 Task: Look for space in Viamão, Brazil from 4th June, 2023 to 8th June, 2023 for 2 adults in price range Rs.8000 to Rs.16000. Place can be private room with 1  bedroom having 1 bed and 1 bathroom. Property type can be house, flat, guest house, hotel. Amenities needed are: washing machine. Booking option can be shelf check-in. Required host language is Spanish.
Action: Mouse moved to (368, 94)
Screenshot: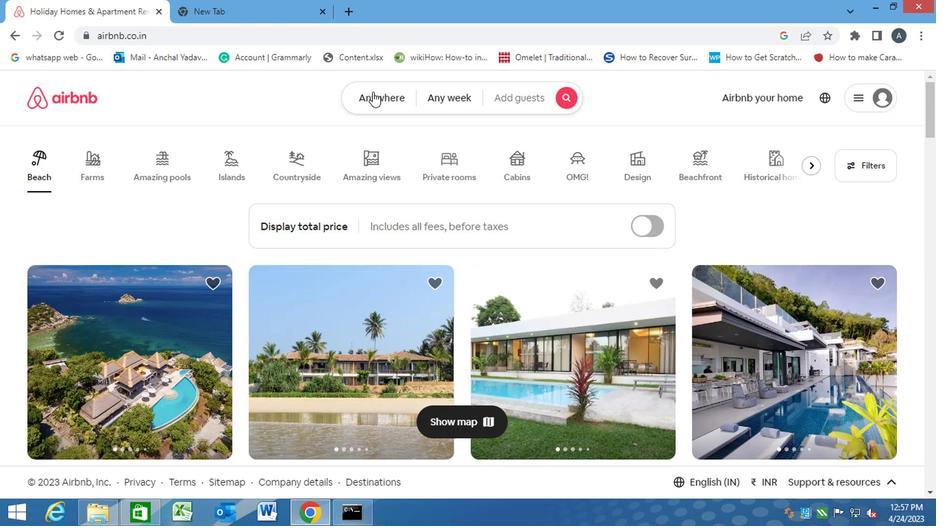 
Action: Mouse pressed left at (368, 94)
Screenshot: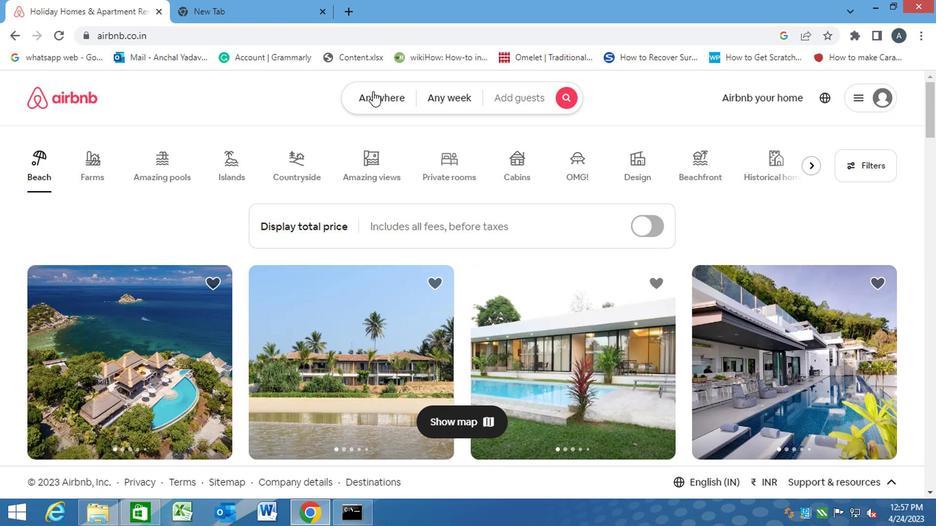 
Action: Mouse moved to (338, 149)
Screenshot: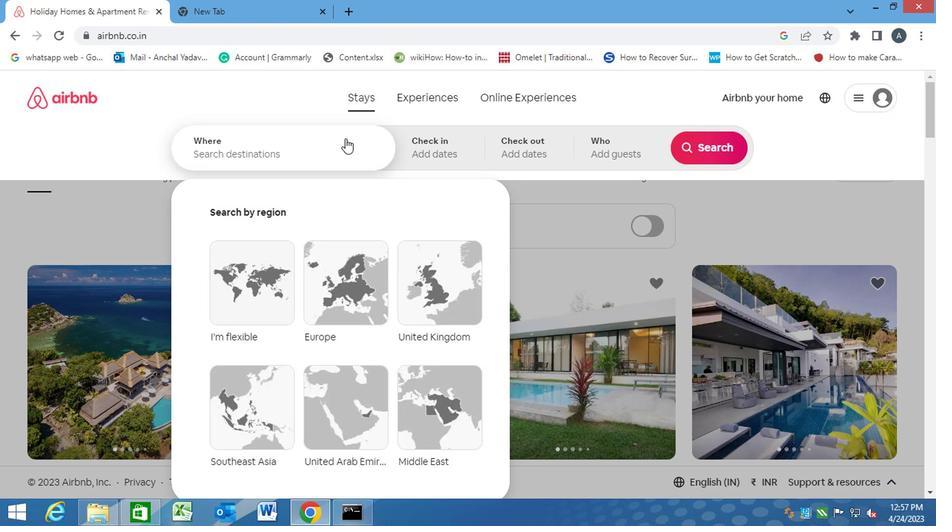 
Action: Mouse pressed left at (338, 149)
Screenshot: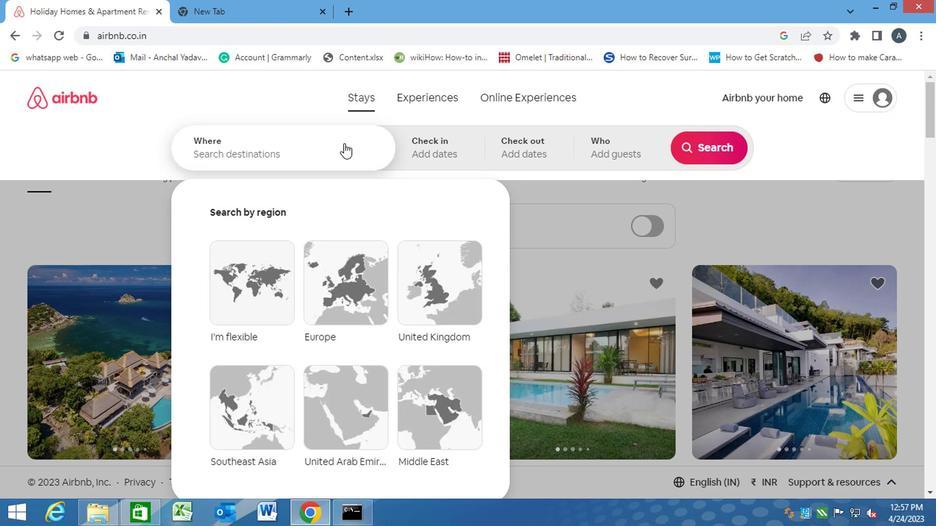 
Action: Key pressed v<Key.caps_lock>iamao,<Key.space><Key.caps_lock>b<Key.caps_lock>razil<Key.enter>
Screenshot: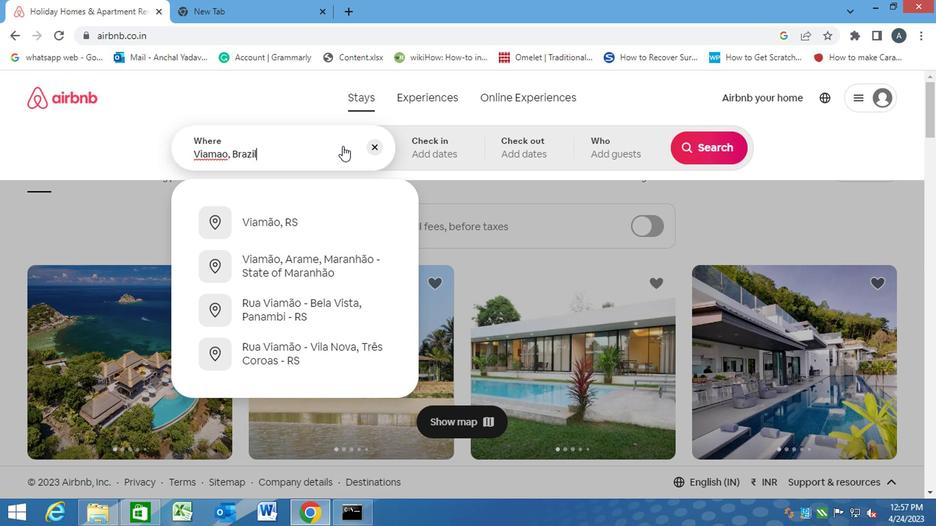 
Action: Mouse moved to (435, 151)
Screenshot: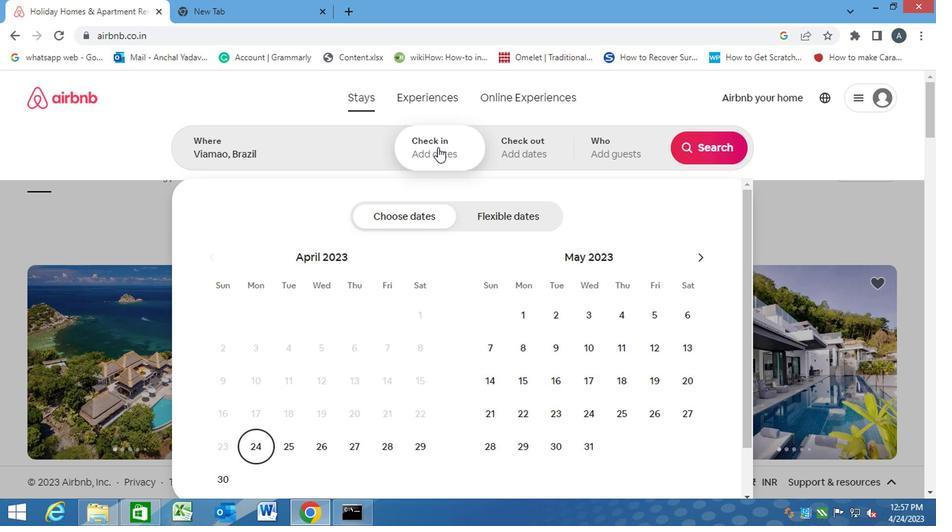 
Action: Mouse pressed left at (435, 151)
Screenshot: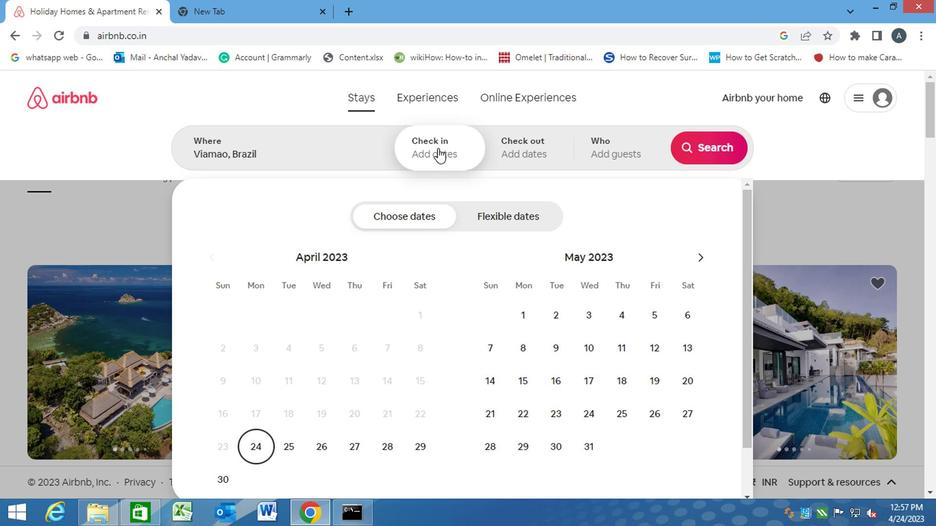 
Action: Mouse moved to (456, 151)
Screenshot: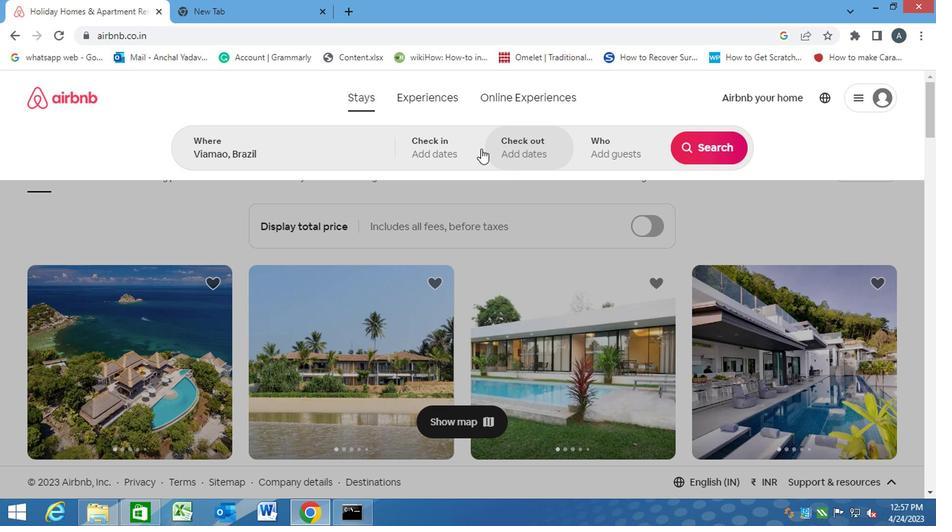 
Action: Mouse pressed left at (456, 151)
Screenshot: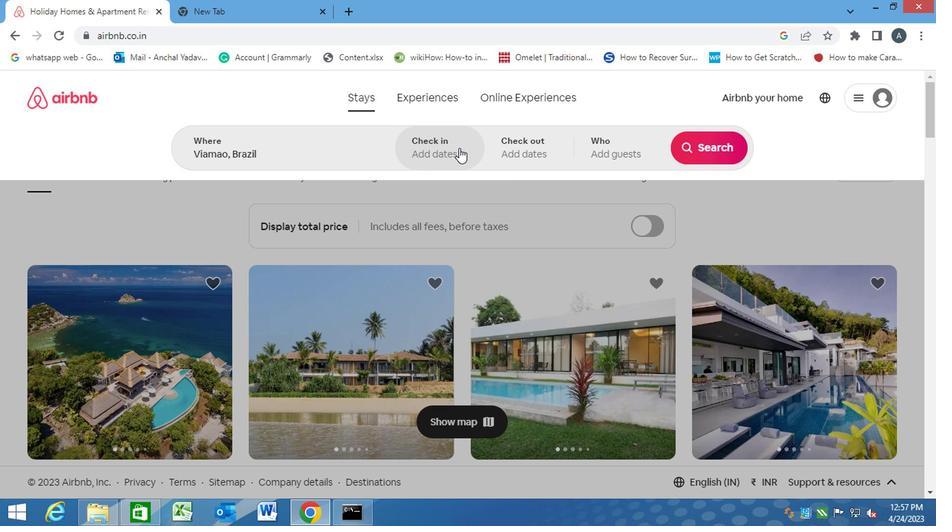 
Action: Mouse moved to (696, 259)
Screenshot: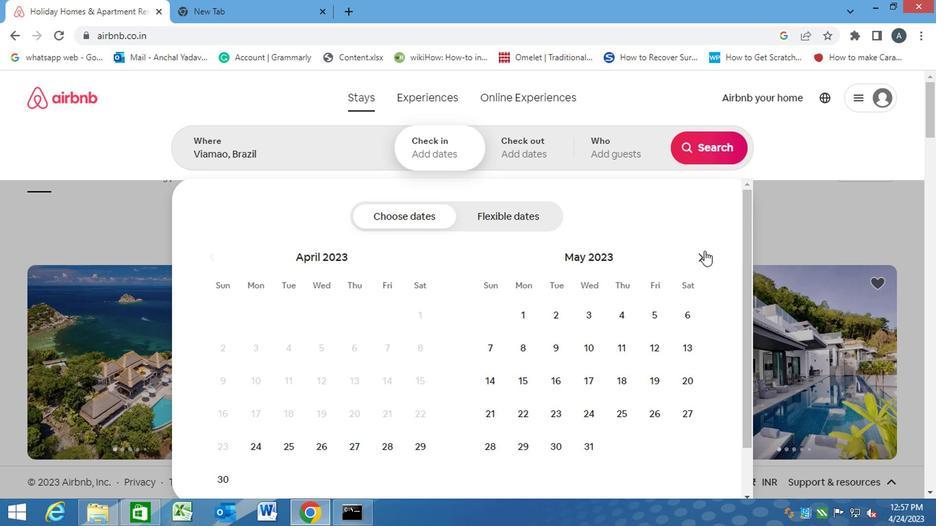 
Action: Mouse pressed left at (696, 259)
Screenshot: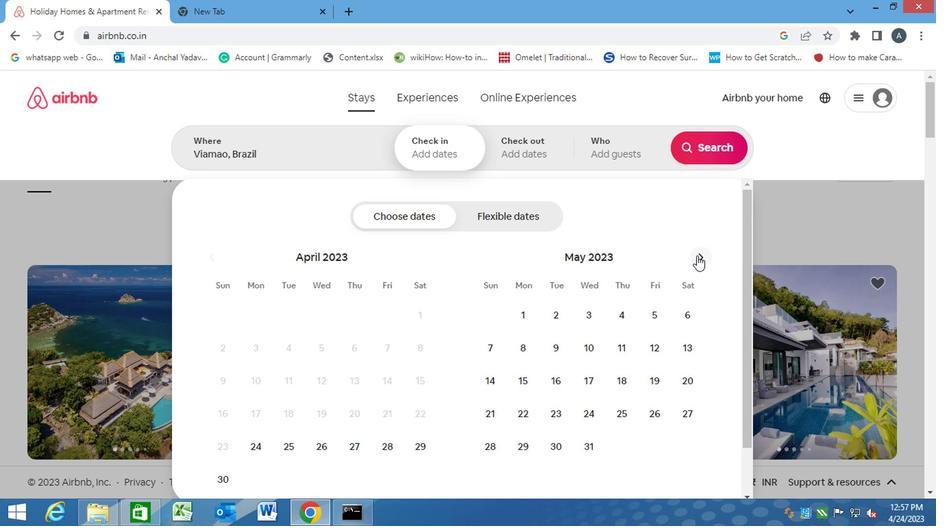 
Action: Mouse moved to (482, 352)
Screenshot: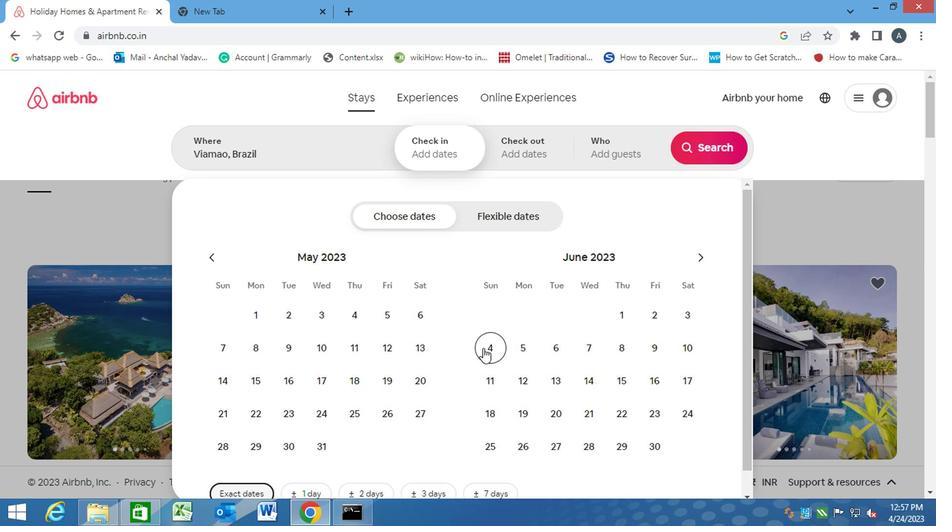 
Action: Mouse pressed left at (482, 352)
Screenshot: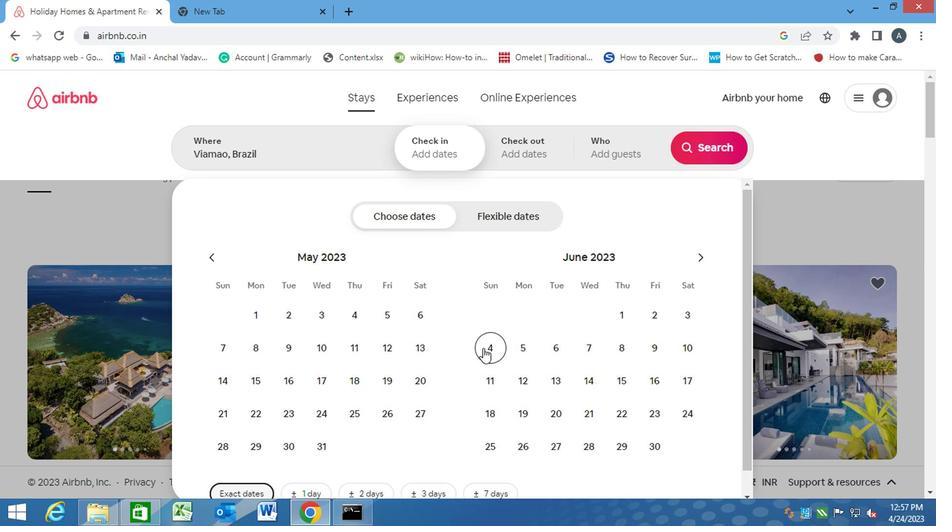 
Action: Mouse moved to (620, 356)
Screenshot: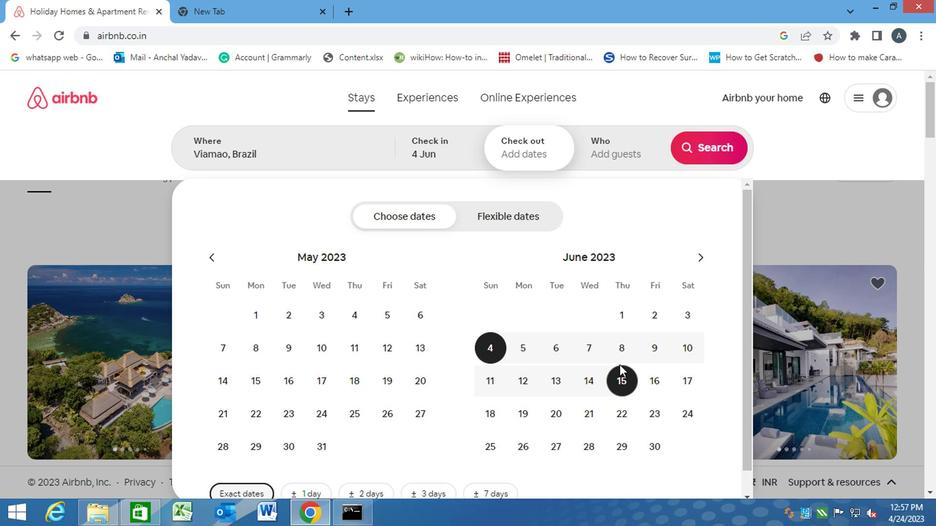 
Action: Mouse pressed left at (620, 356)
Screenshot: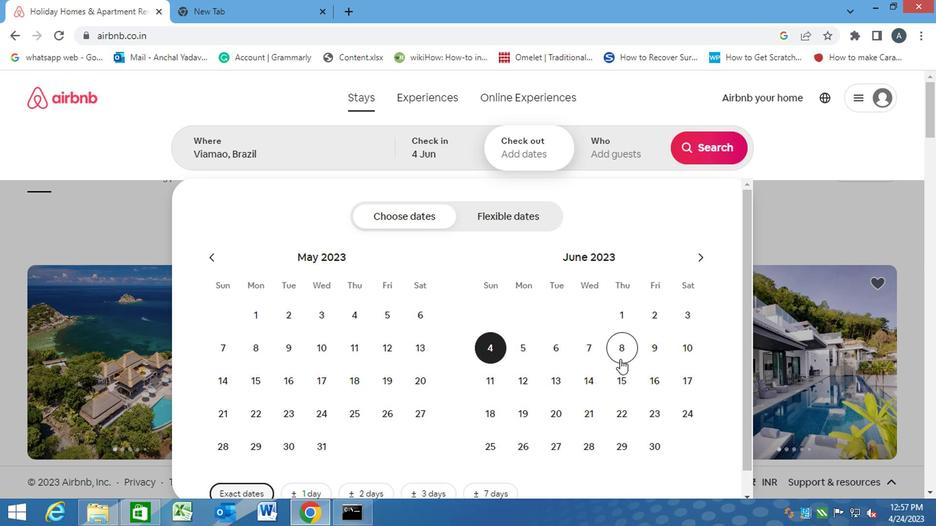 
Action: Mouse moved to (602, 152)
Screenshot: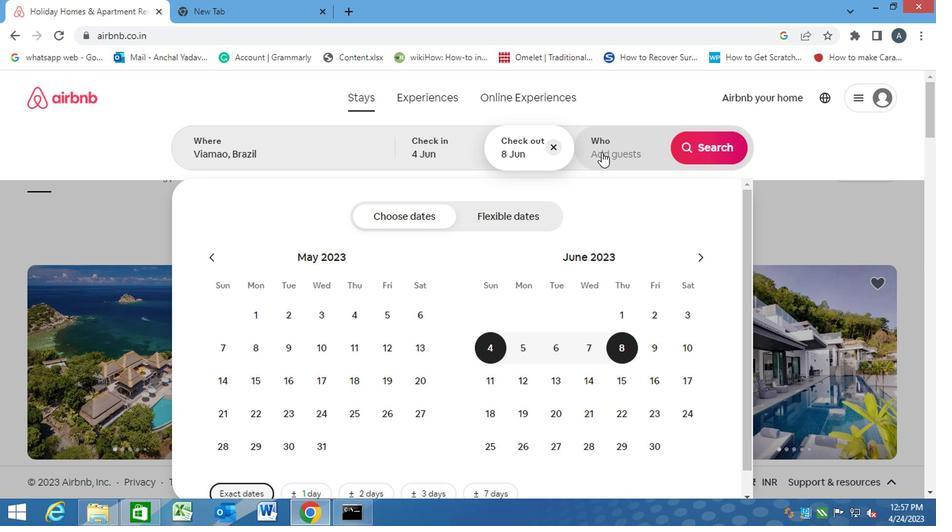 
Action: Mouse pressed left at (602, 152)
Screenshot: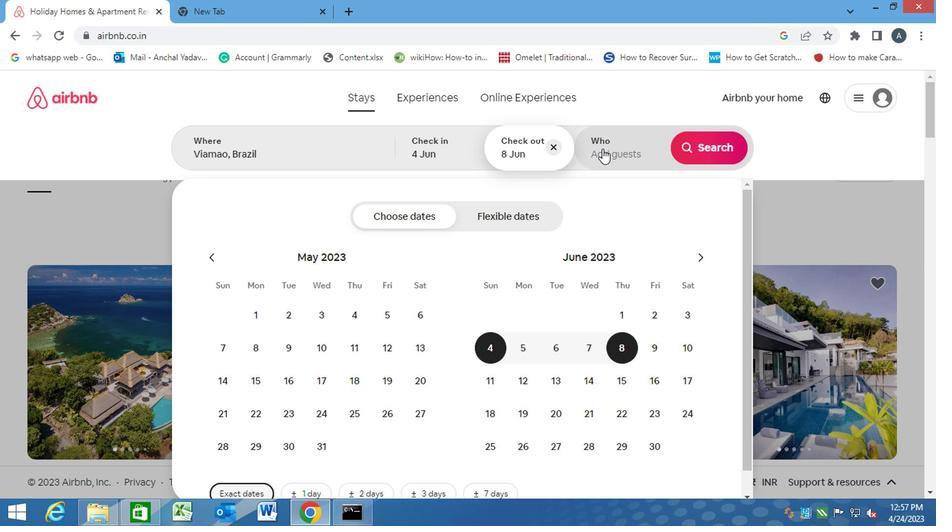 
Action: Mouse moved to (718, 221)
Screenshot: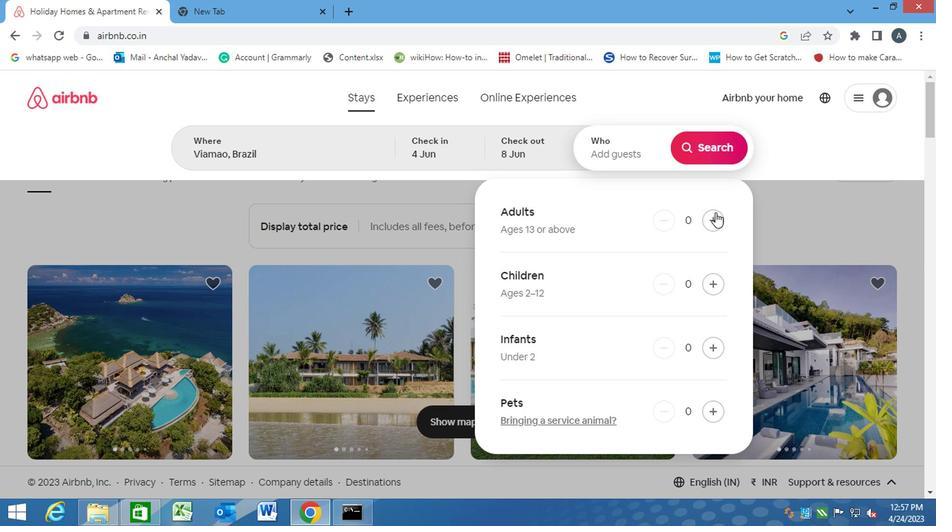 
Action: Mouse pressed left at (718, 221)
Screenshot: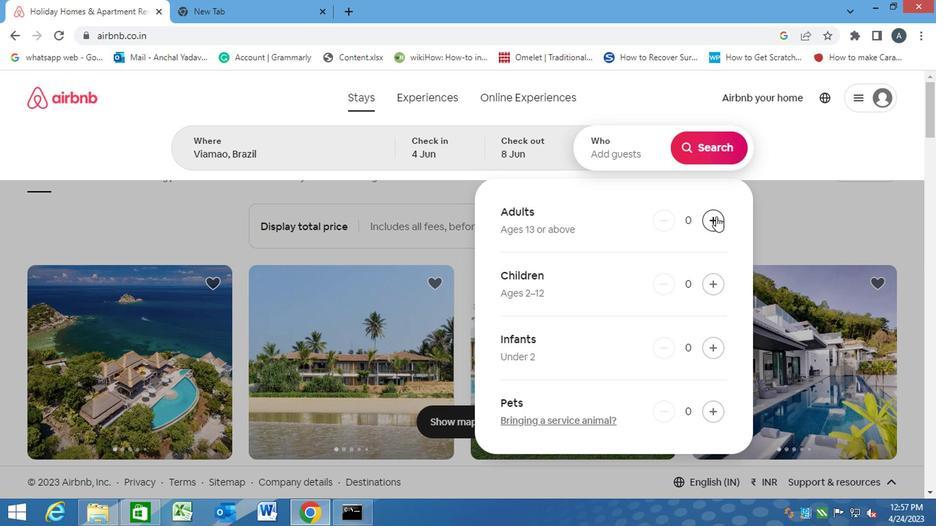 
Action: Mouse pressed left at (718, 221)
Screenshot: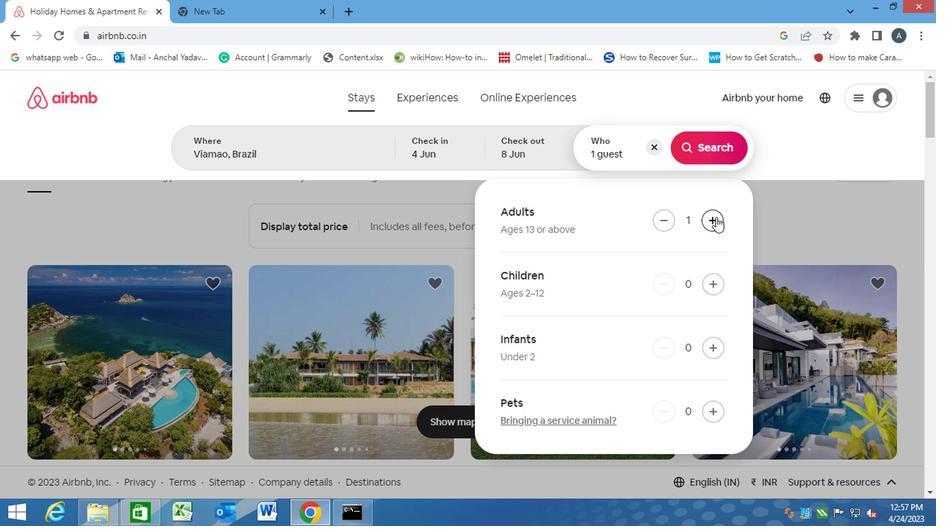 
Action: Mouse moved to (704, 149)
Screenshot: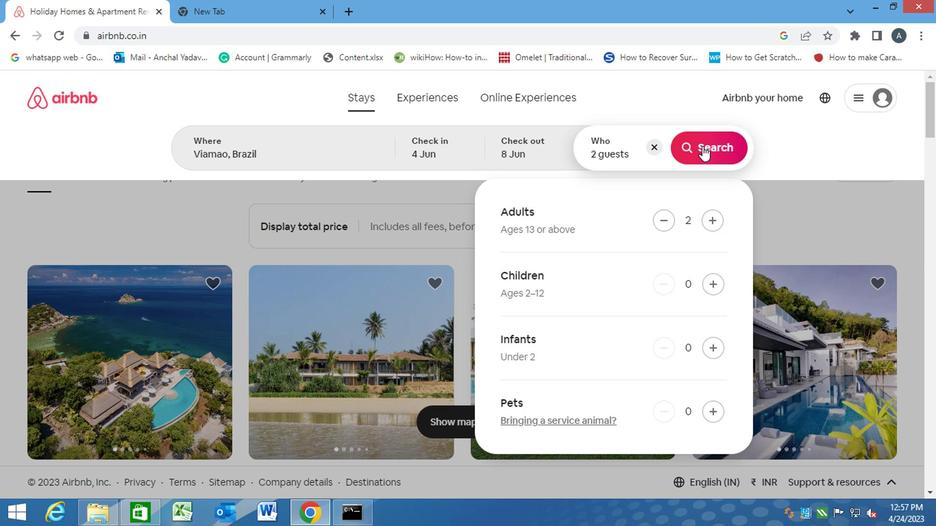 
Action: Mouse pressed left at (704, 149)
Screenshot: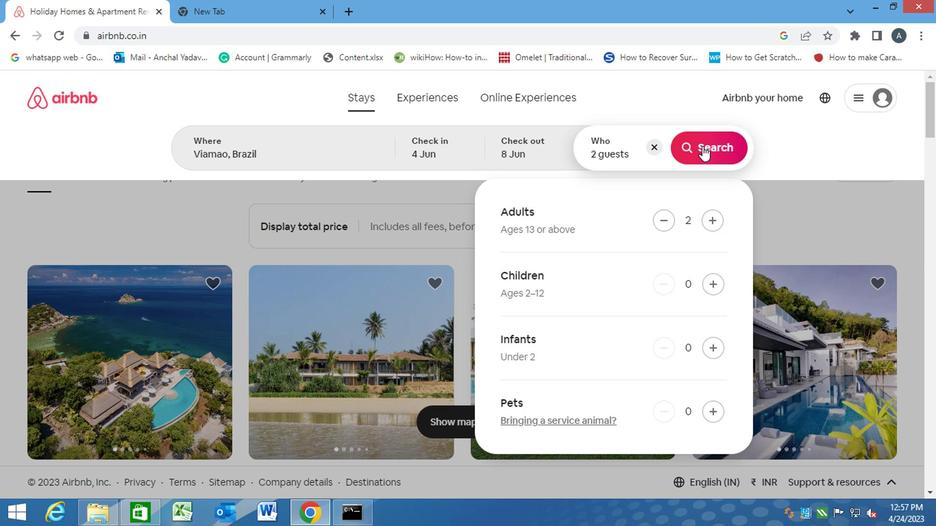 
Action: Mouse moved to (875, 158)
Screenshot: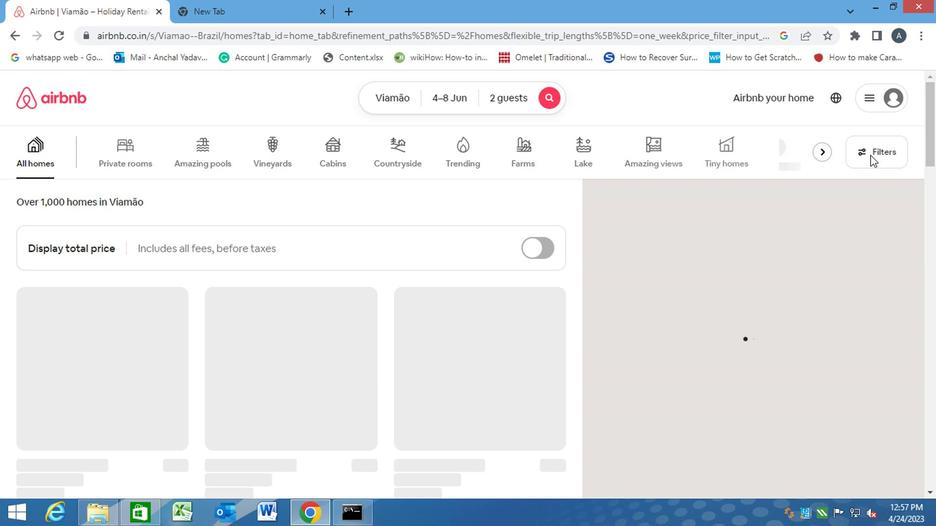 
Action: Mouse pressed left at (875, 158)
Screenshot: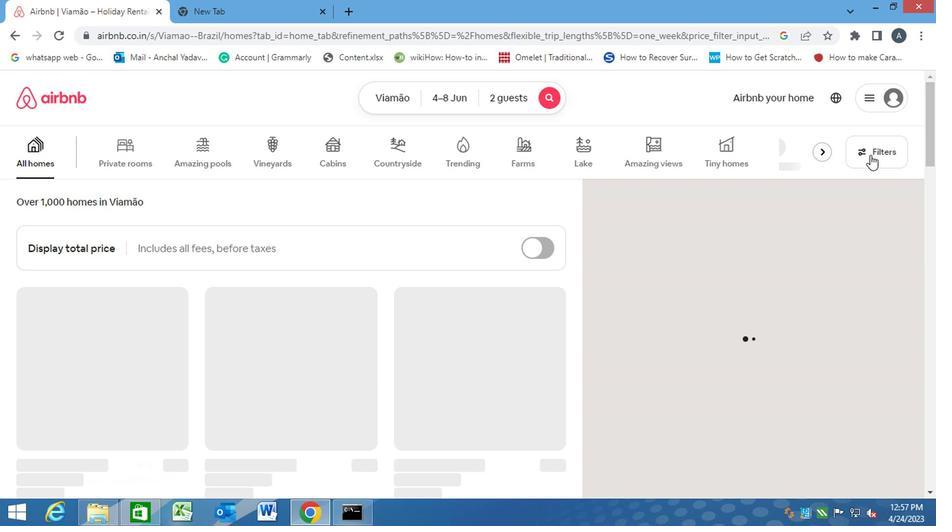 
Action: Mouse moved to (279, 331)
Screenshot: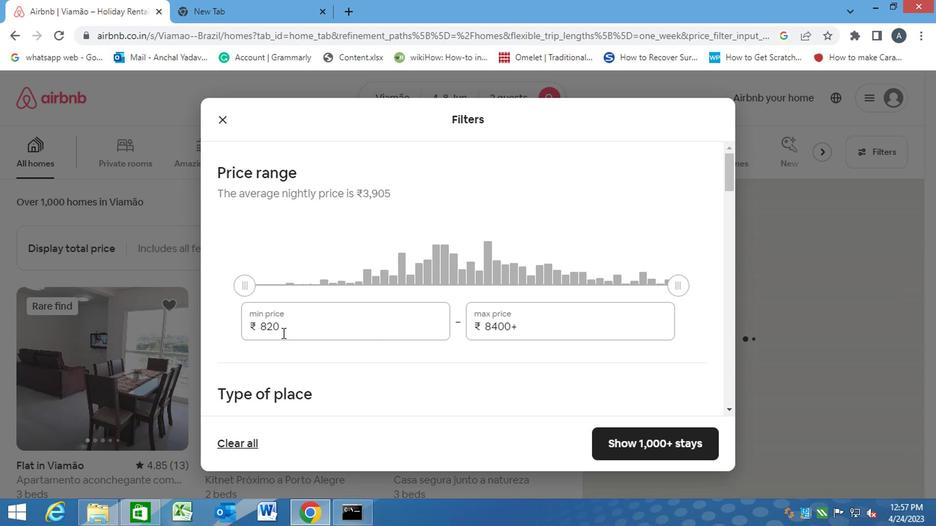 
Action: Mouse pressed left at (279, 331)
Screenshot: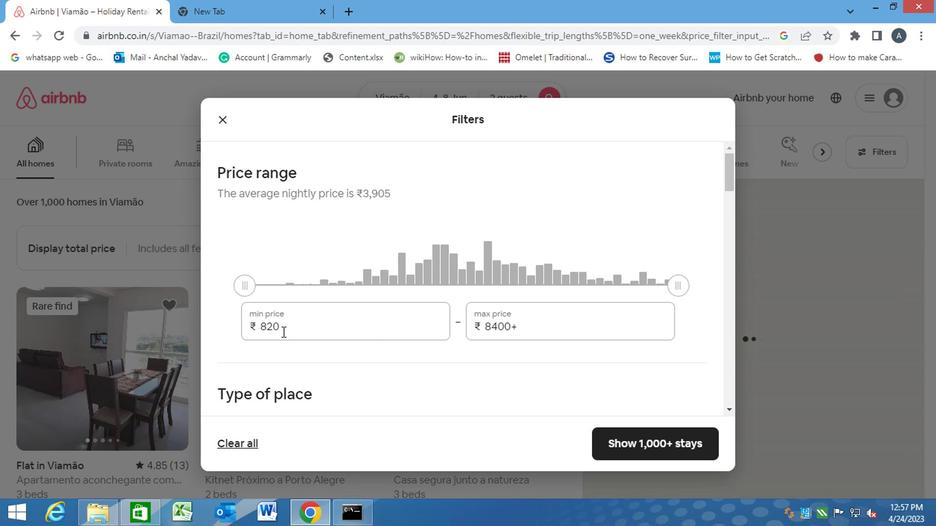 
Action: Mouse moved to (230, 337)
Screenshot: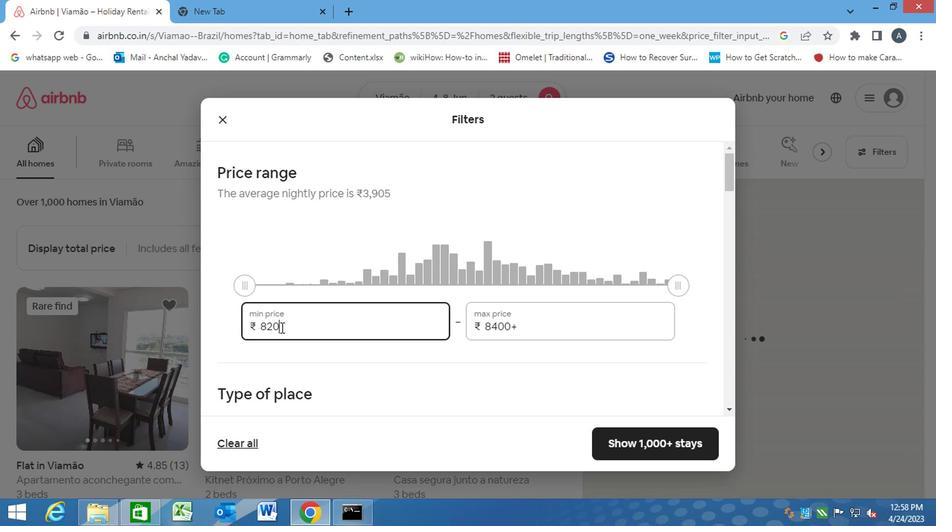 
Action: Key pressed 6<Key.backspace>8000<Key.tab><Key.backspace><Key.backspace><Key.backspace>16000
Screenshot: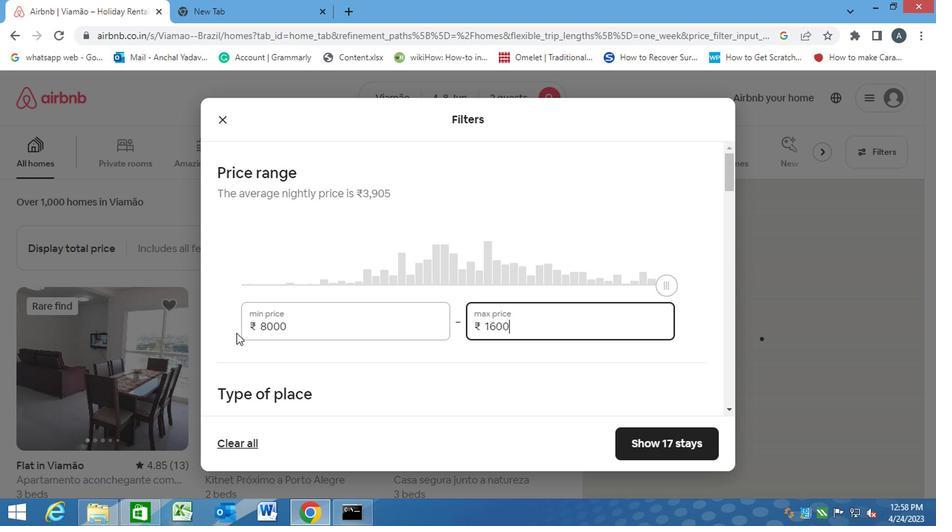 
Action: Mouse moved to (342, 408)
Screenshot: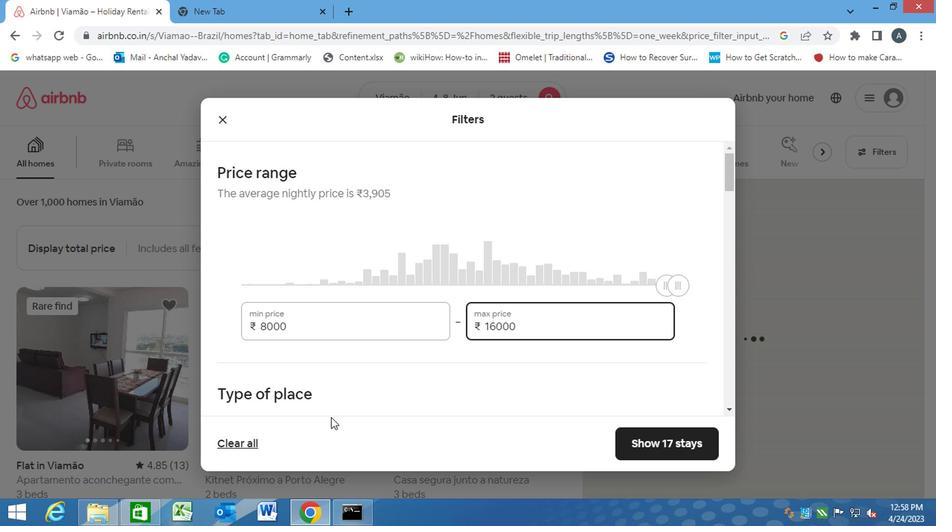 
Action: Mouse pressed left at (342, 408)
Screenshot: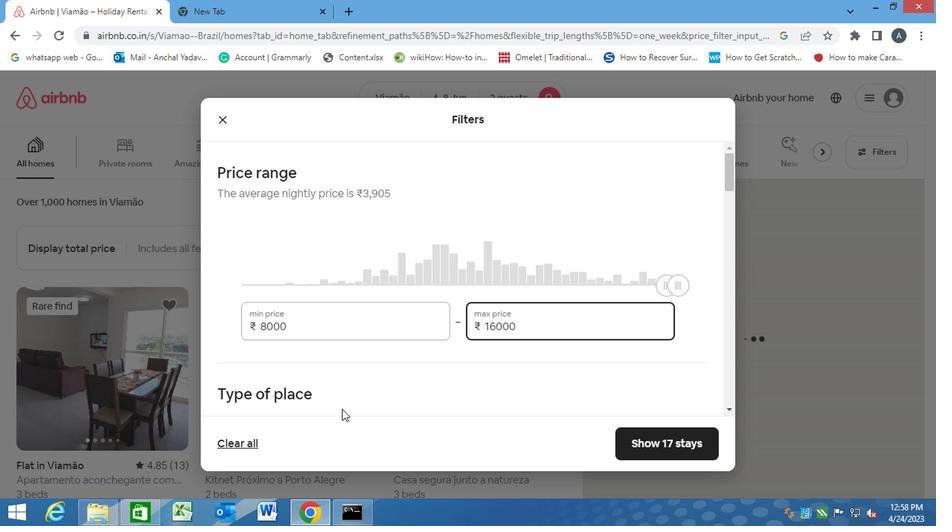 
Action: Mouse moved to (342, 408)
Screenshot: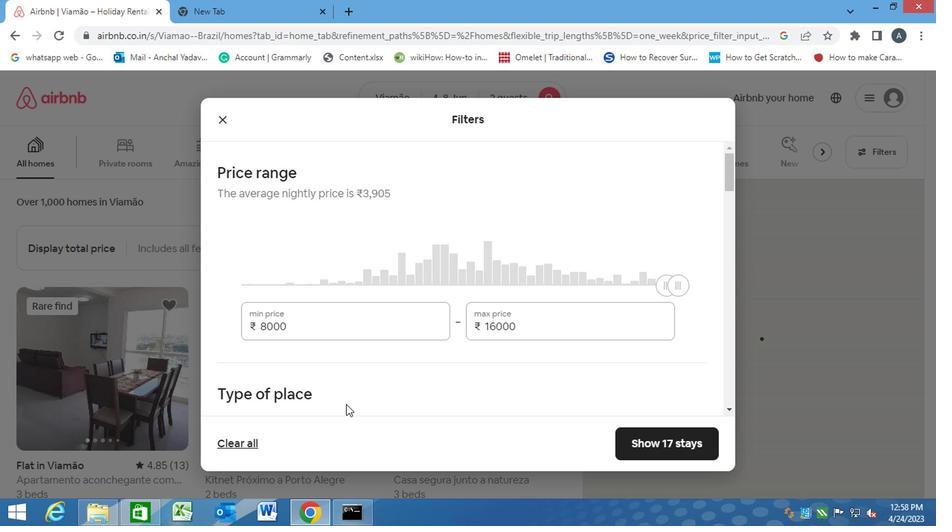 
Action: Mouse scrolled (342, 407) with delta (0, 0)
Screenshot: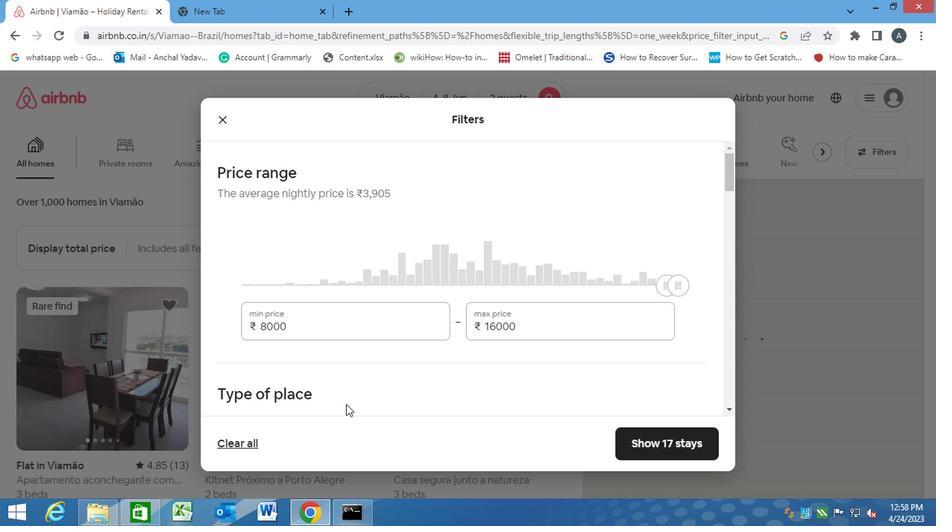 
Action: Mouse scrolled (342, 407) with delta (0, 0)
Screenshot: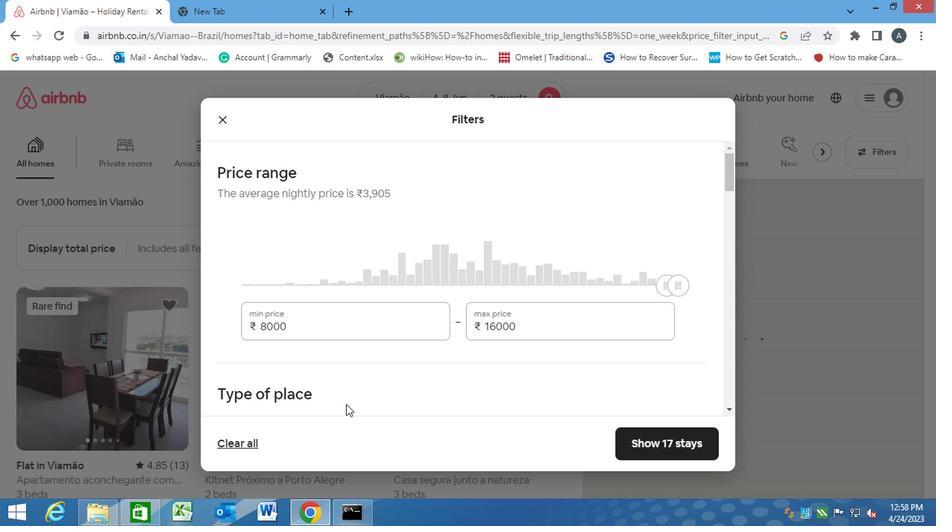 
Action: Mouse scrolled (342, 407) with delta (0, 0)
Screenshot: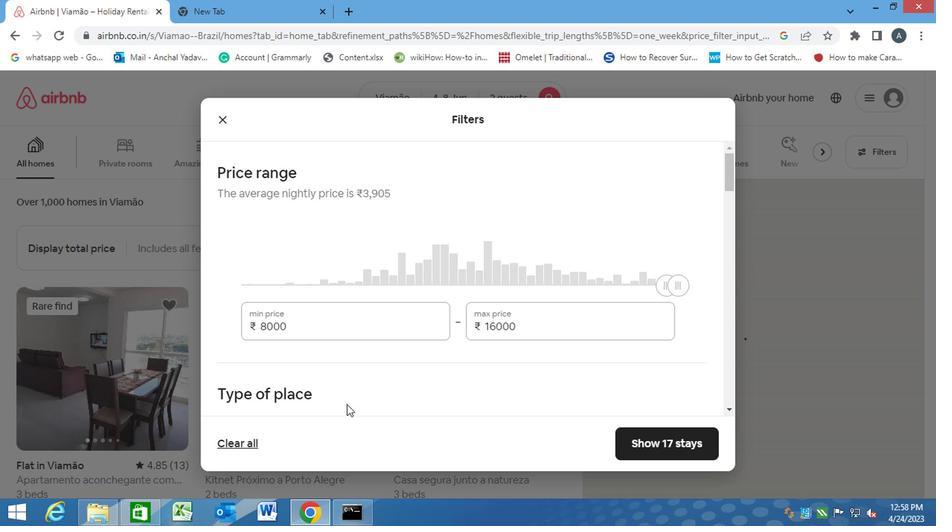 
Action: Mouse moved to (480, 229)
Screenshot: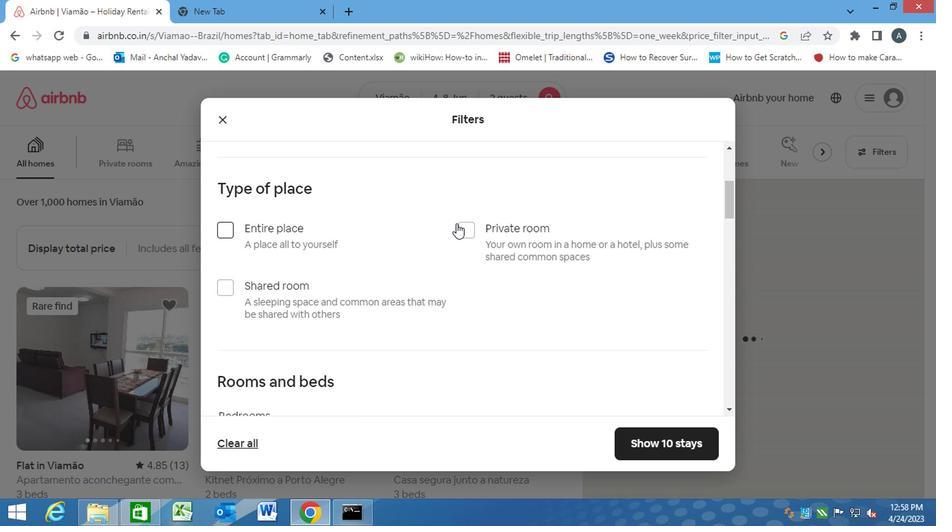 
Action: Mouse pressed left at (480, 229)
Screenshot: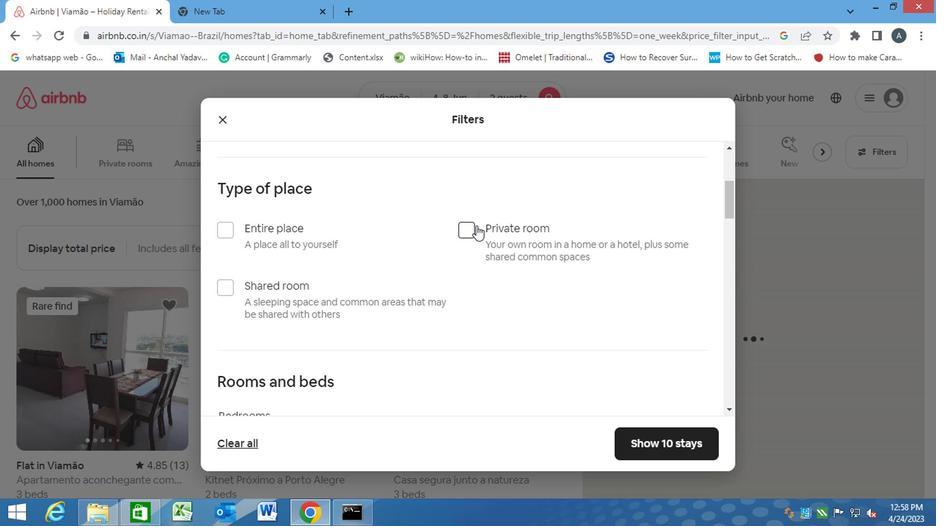
Action: Mouse moved to (468, 232)
Screenshot: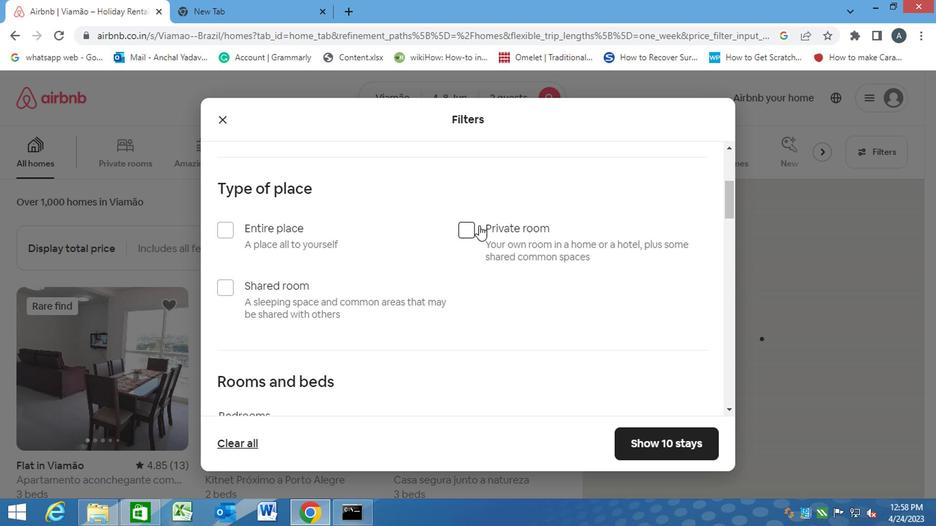 
Action: Mouse pressed left at (468, 232)
Screenshot: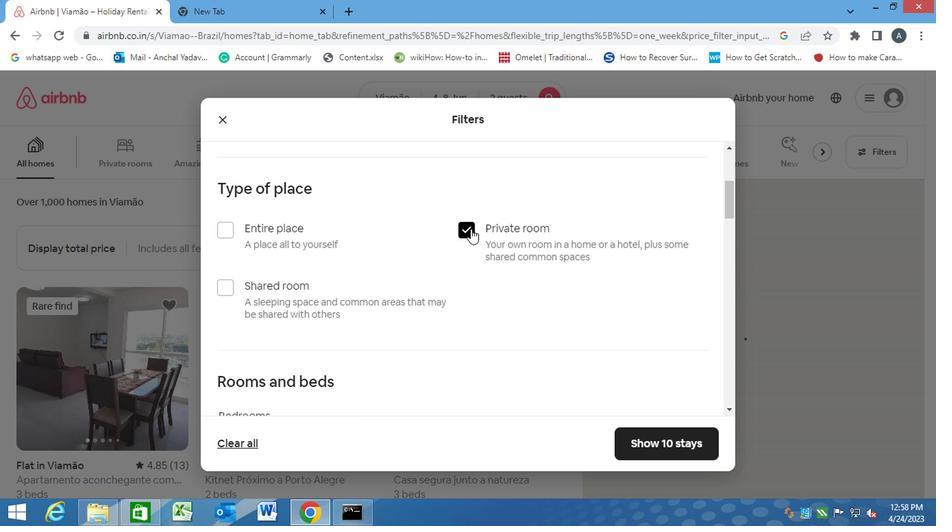 
Action: Mouse moved to (468, 233)
Screenshot: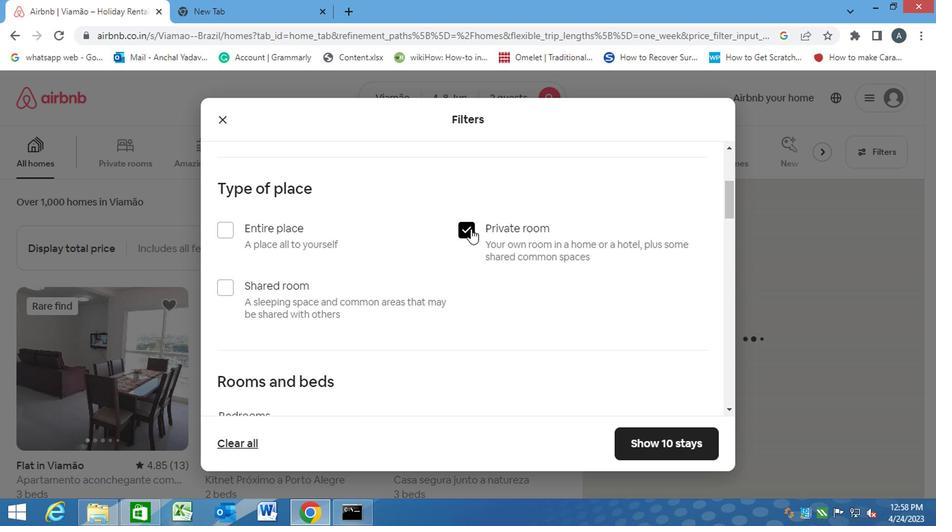 
Action: Mouse pressed left at (468, 233)
Screenshot: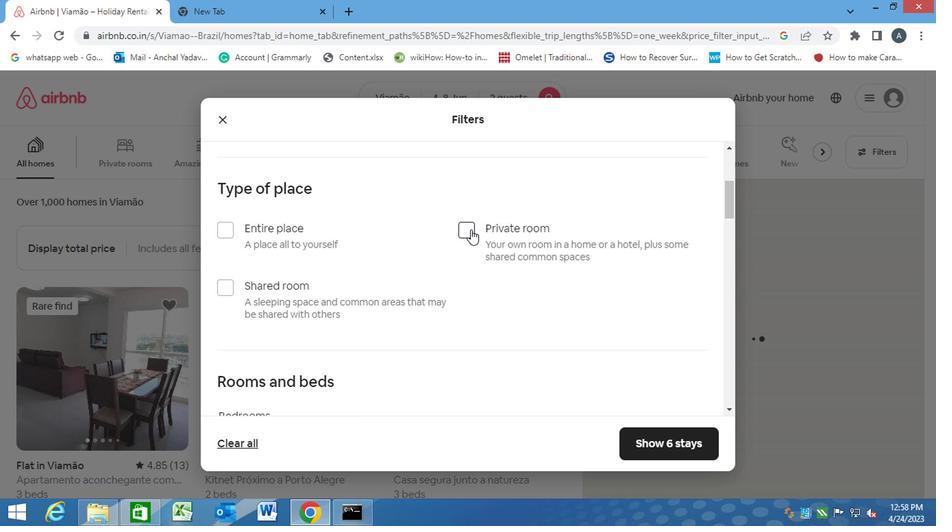 
Action: Mouse moved to (467, 241)
Screenshot: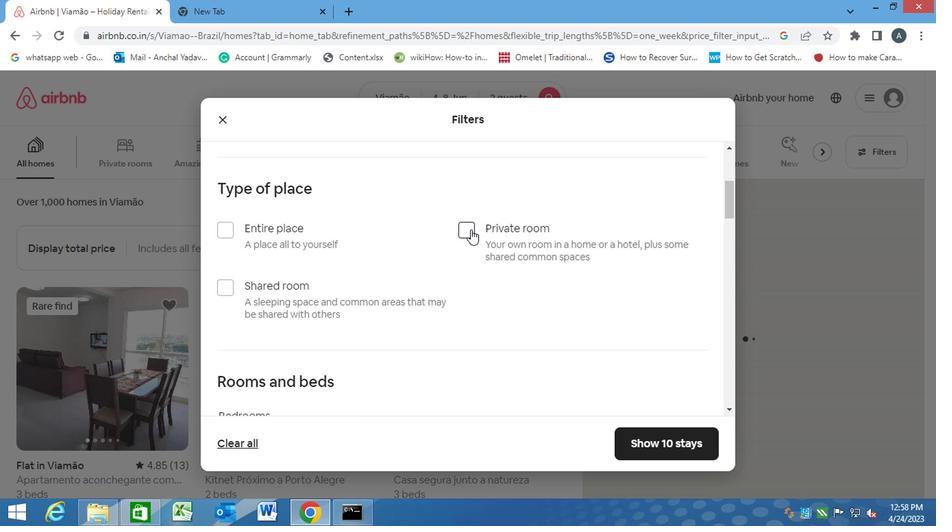 
Action: Mouse scrolled (467, 241) with delta (0, 0)
Screenshot: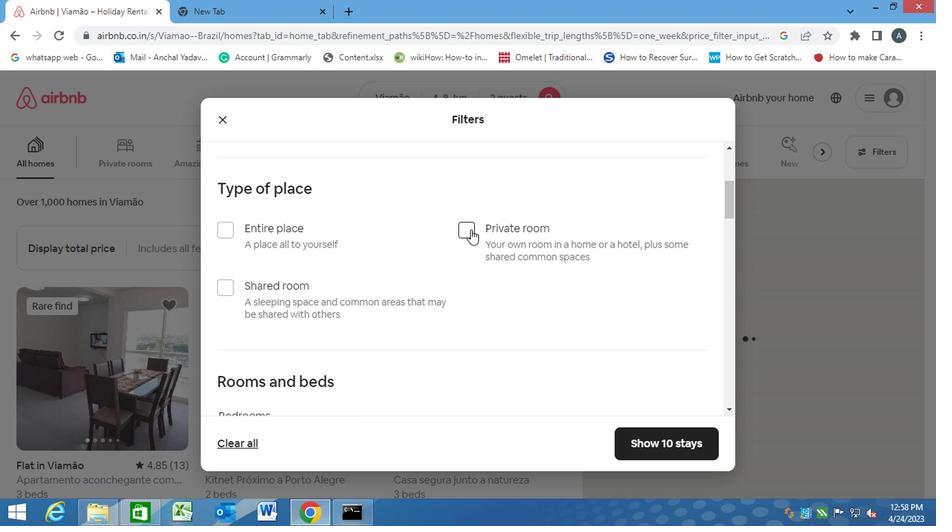 
Action: Mouse moved to (465, 246)
Screenshot: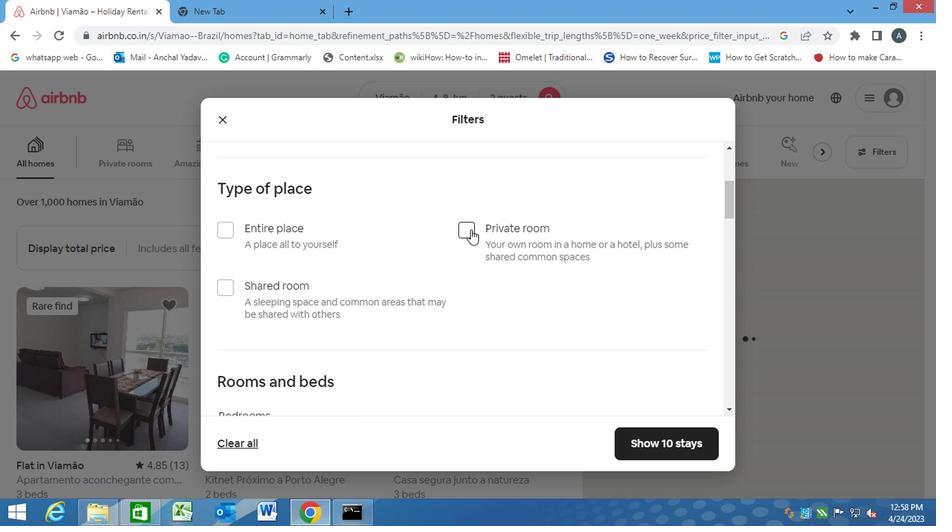 
Action: Mouse scrolled (465, 246) with delta (0, 0)
Screenshot: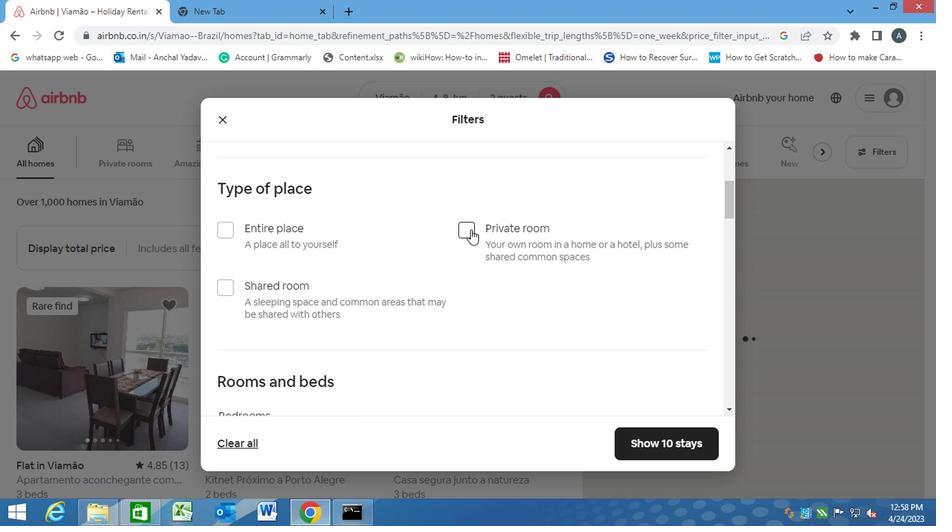 
Action: Mouse moved to (465, 247)
Screenshot: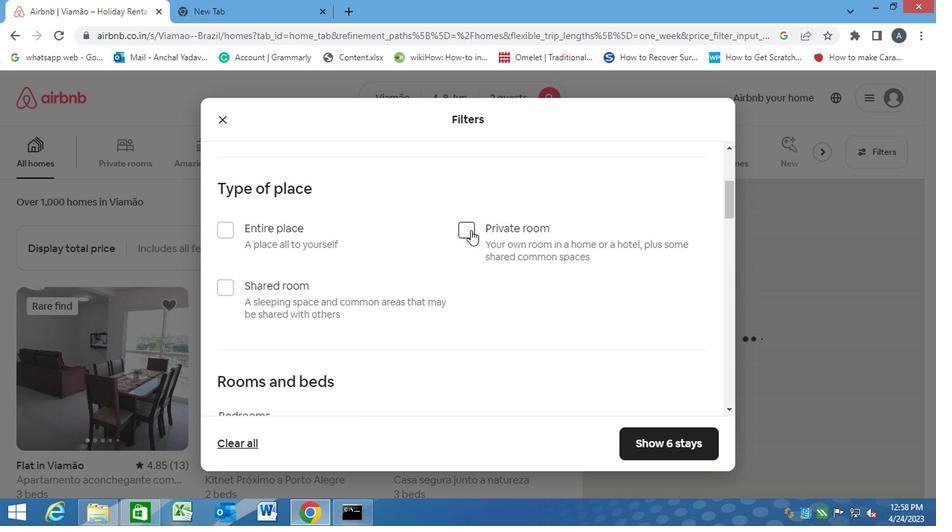 
Action: Mouse scrolled (465, 246) with delta (0, 0)
Screenshot: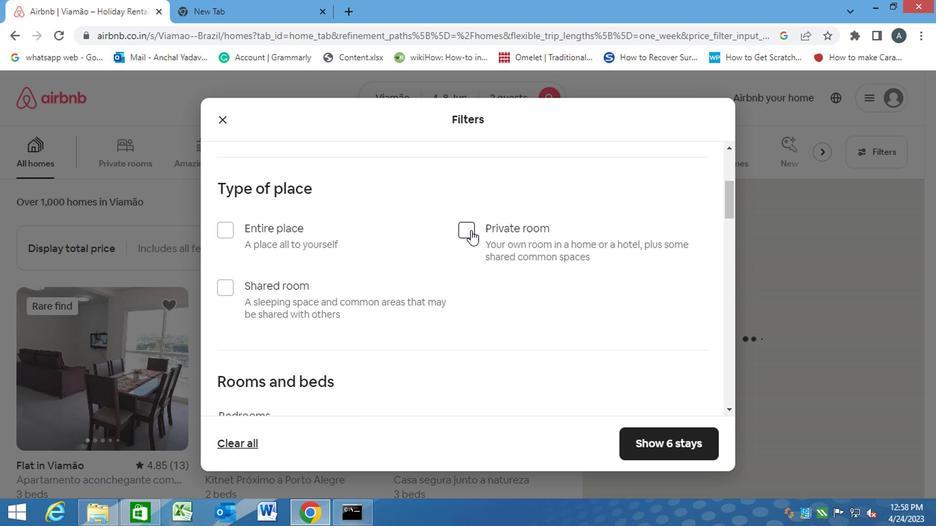 
Action: Mouse moved to (465, 248)
Screenshot: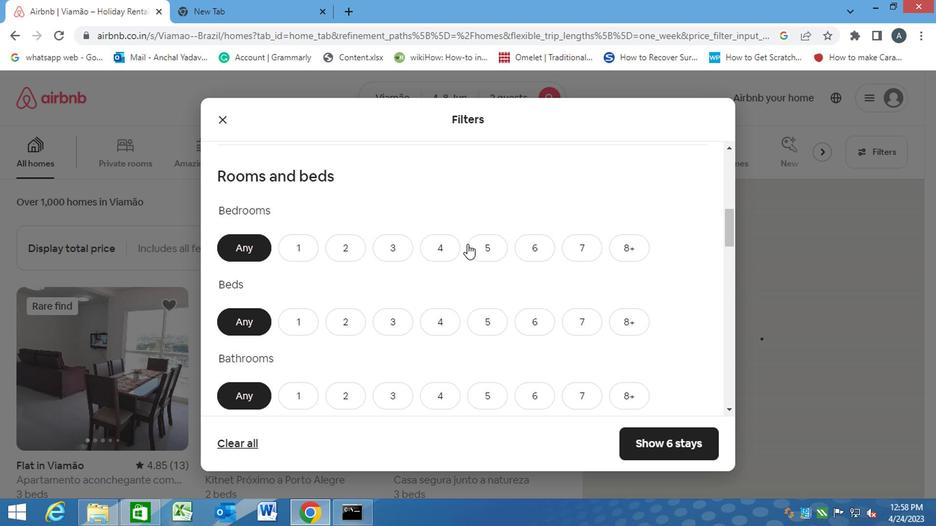 
Action: Mouse scrolled (465, 248) with delta (0, 0)
Screenshot: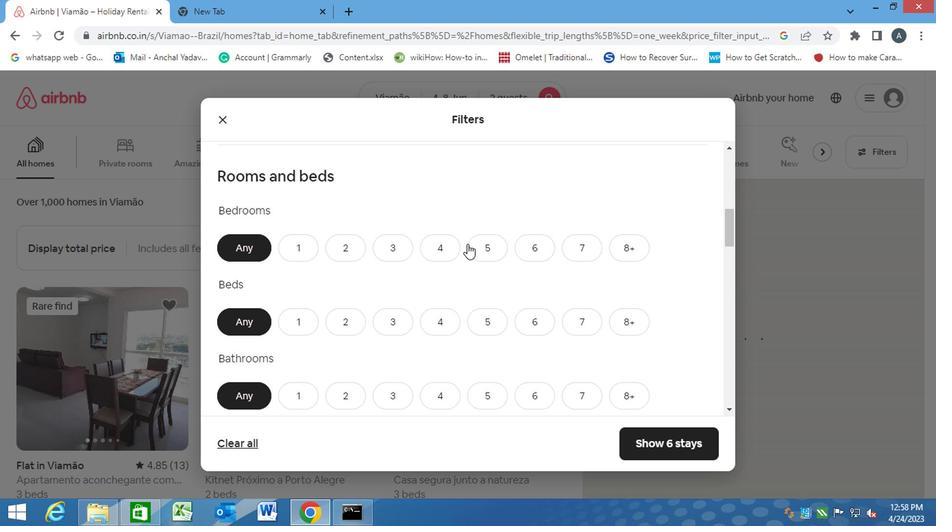 
Action: Mouse moved to (464, 248)
Screenshot: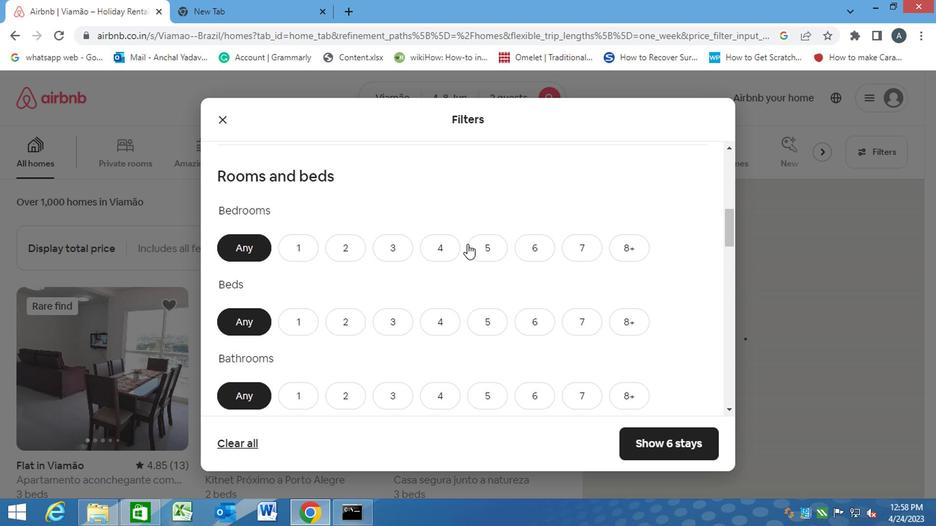 
Action: Mouse scrolled (464, 248) with delta (0, 0)
Screenshot: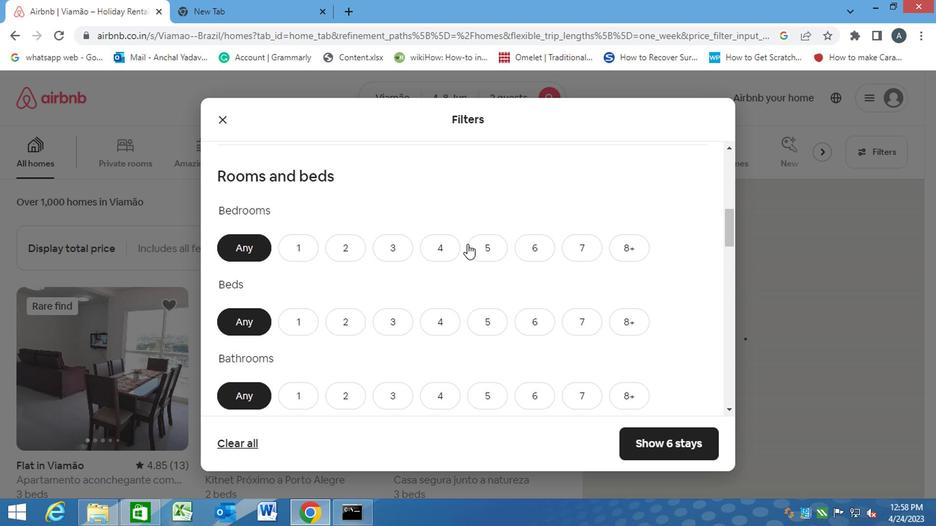 
Action: Mouse scrolled (464, 248) with delta (0, 0)
Screenshot: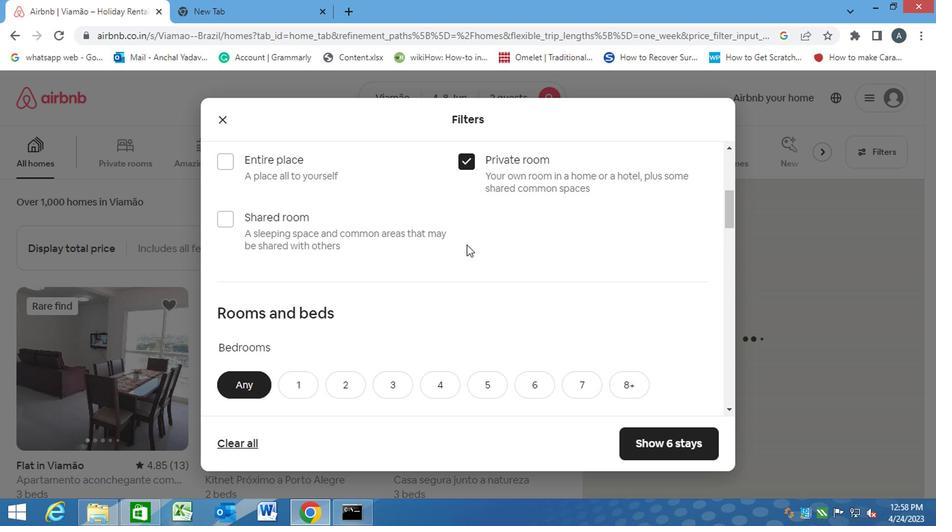 
Action: Mouse scrolled (464, 247) with delta (0, 0)
Screenshot: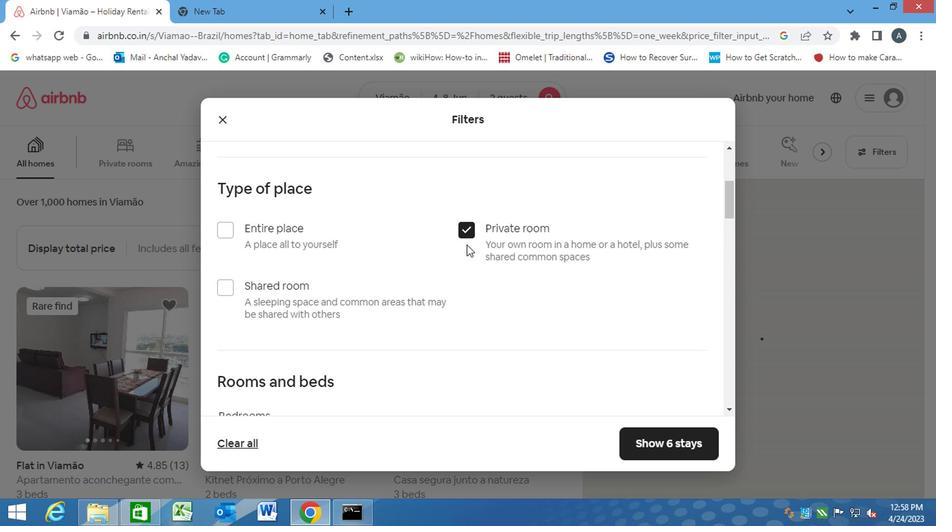 
Action: Mouse scrolled (464, 247) with delta (0, 0)
Screenshot: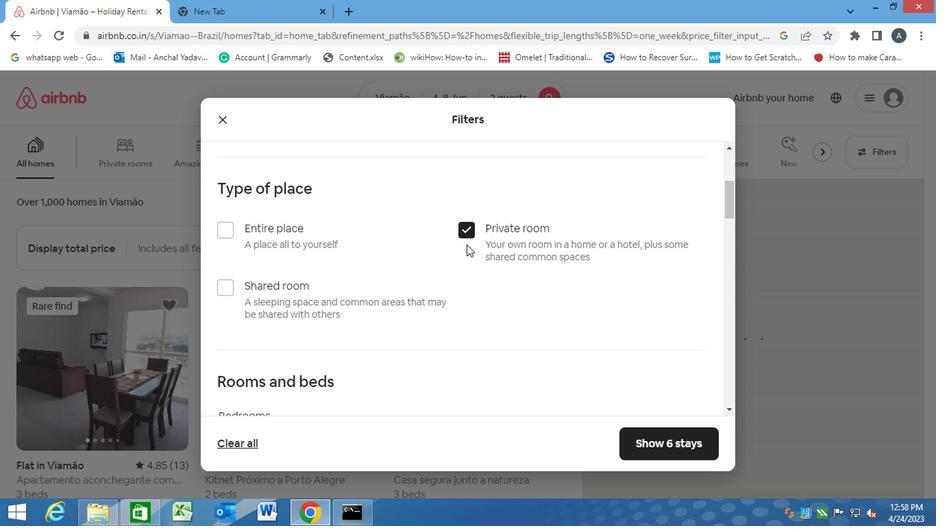 
Action: Mouse scrolled (464, 247) with delta (0, 0)
Screenshot: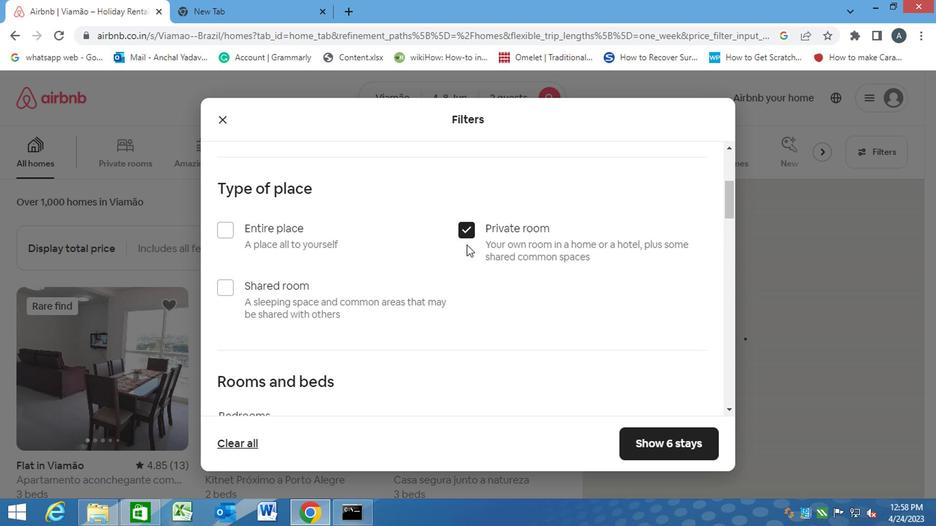 
Action: Mouse moved to (296, 254)
Screenshot: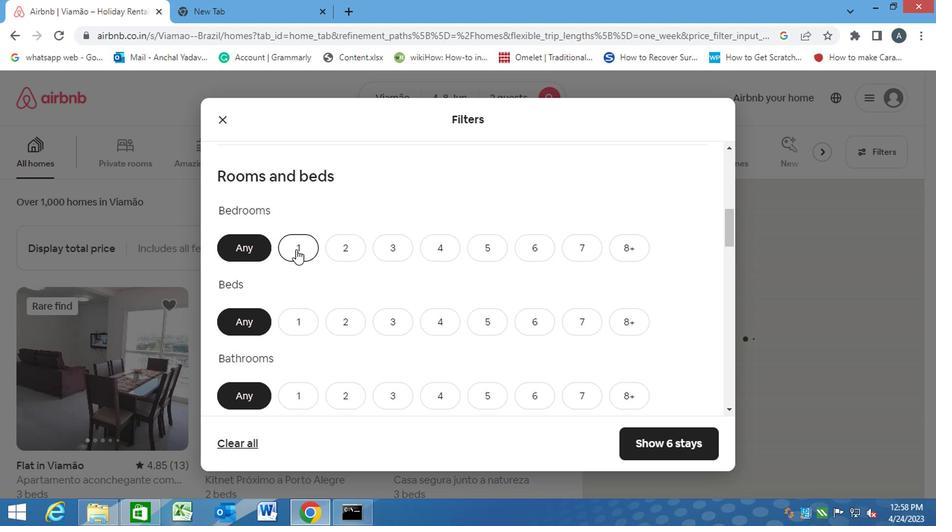 
Action: Mouse pressed left at (296, 254)
Screenshot: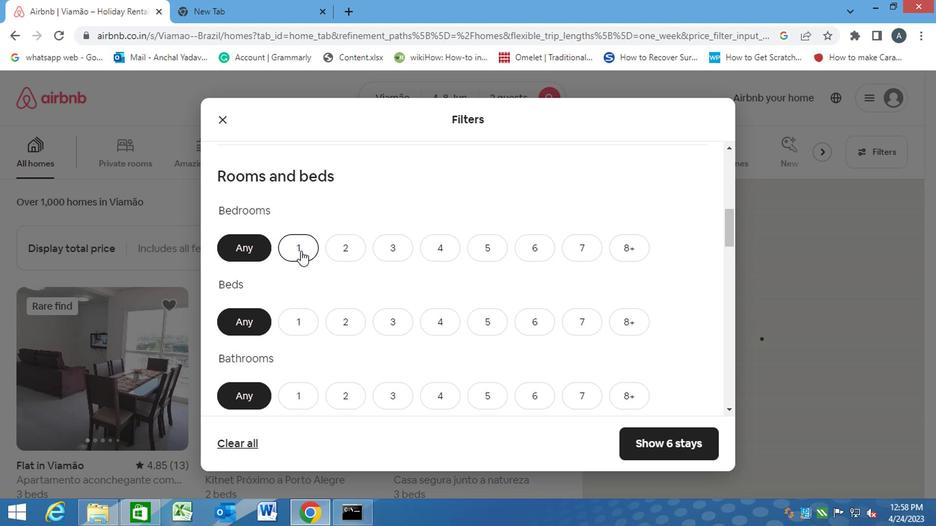 
Action: Mouse moved to (301, 321)
Screenshot: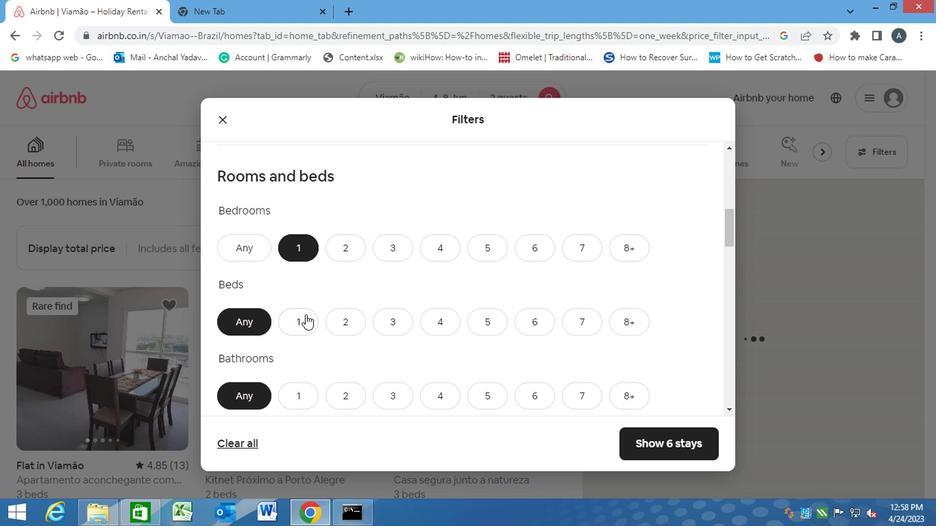 
Action: Mouse pressed left at (301, 321)
Screenshot: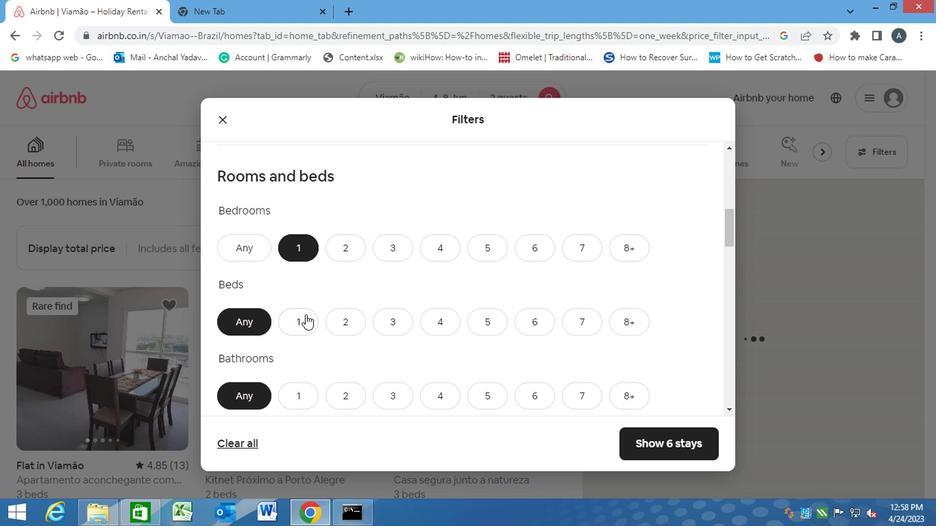 
Action: Mouse moved to (290, 407)
Screenshot: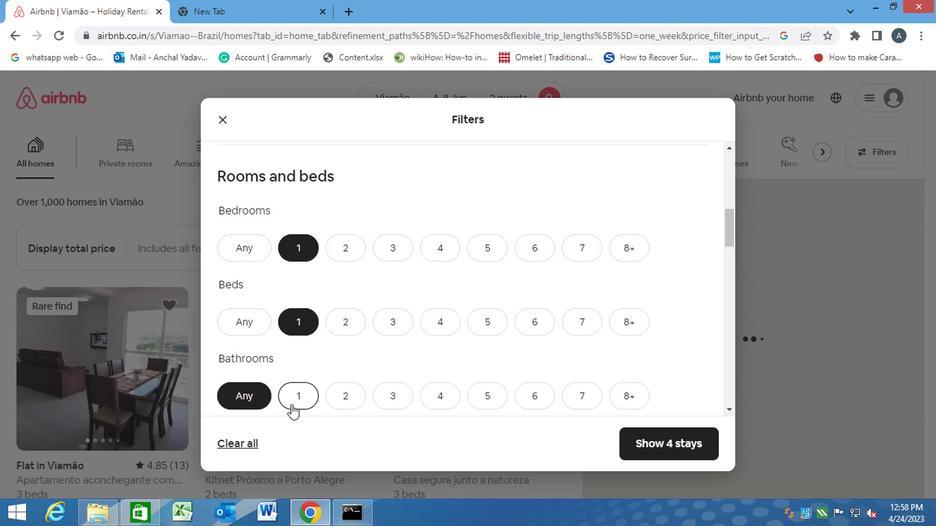 
Action: Mouse pressed left at (290, 407)
Screenshot: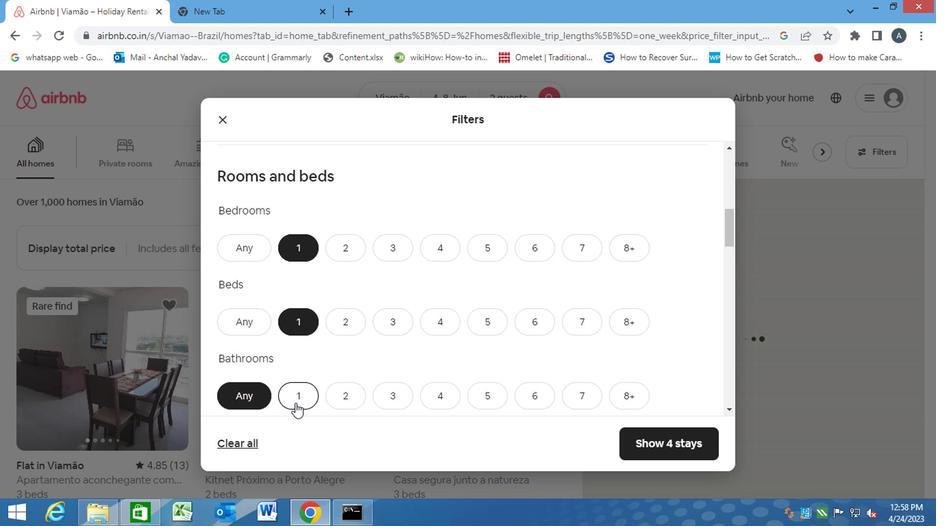 
Action: Mouse moved to (311, 389)
Screenshot: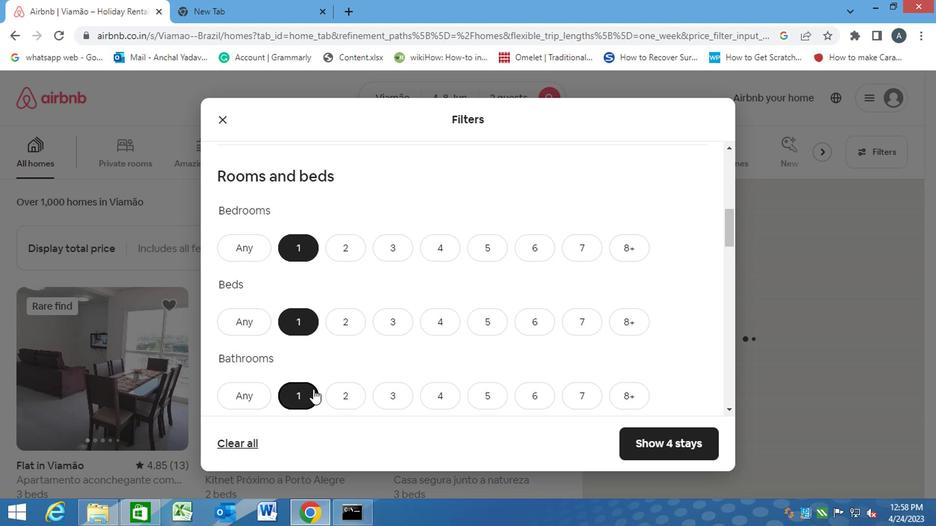 
Action: Mouse scrolled (311, 388) with delta (0, 0)
Screenshot: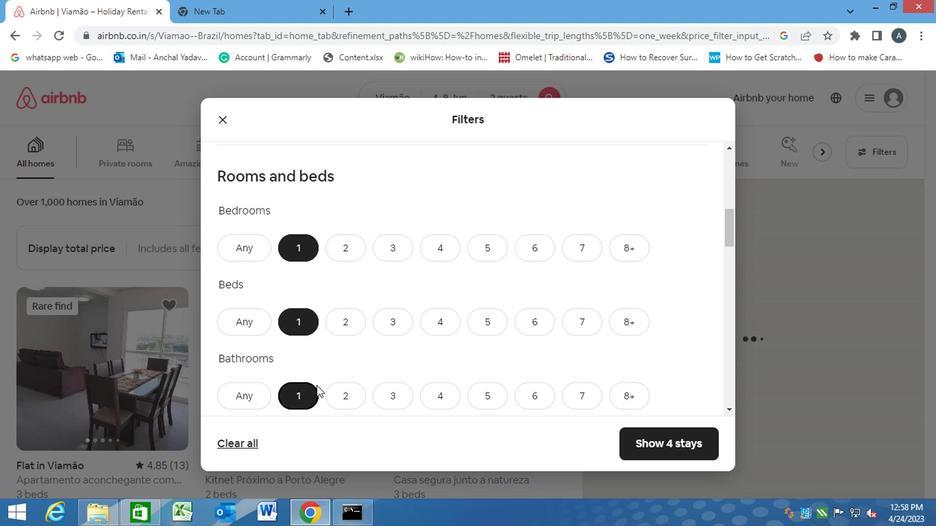 
Action: Mouse scrolled (311, 388) with delta (0, 0)
Screenshot: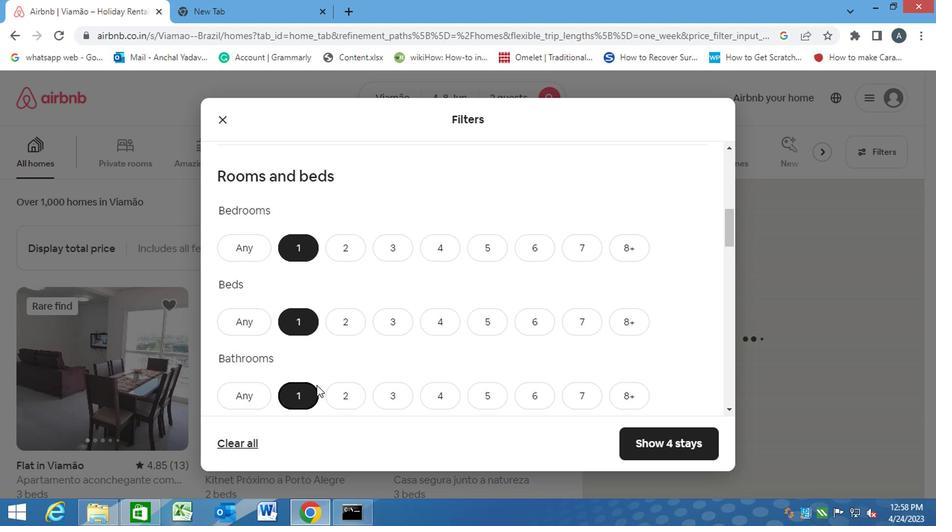 
Action: Mouse scrolled (311, 388) with delta (0, 0)
Screenshot: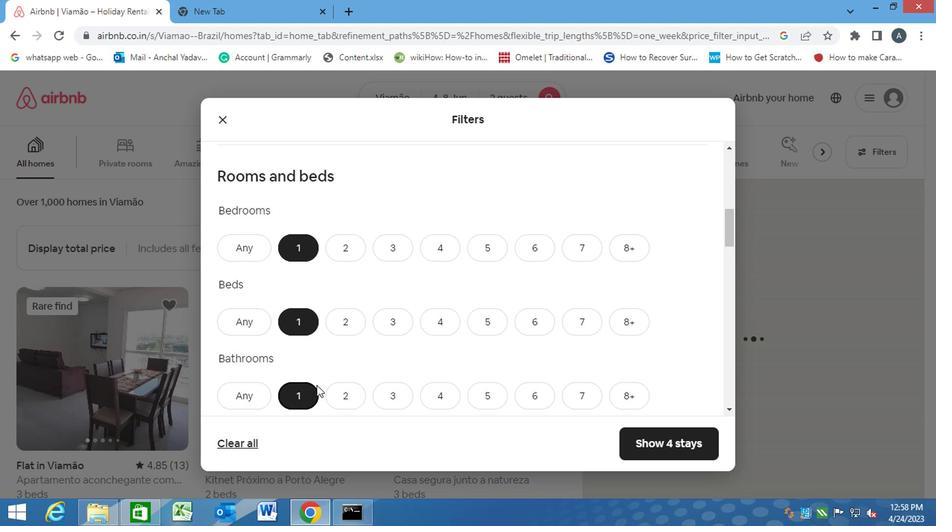 
Action: Mouse moved to (311, 389)
Screenshot: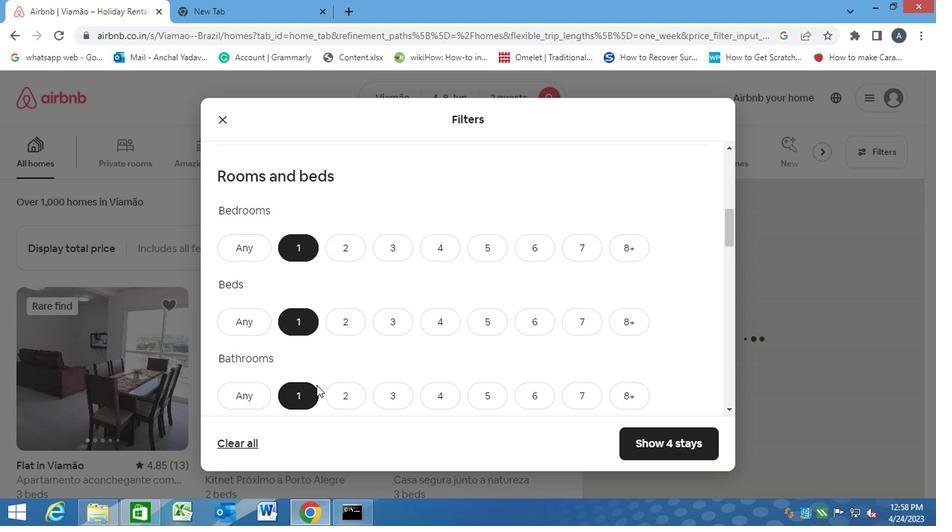 
Action: Mouse scrolled (311, 388) with delta (0, 0)
Screenshot: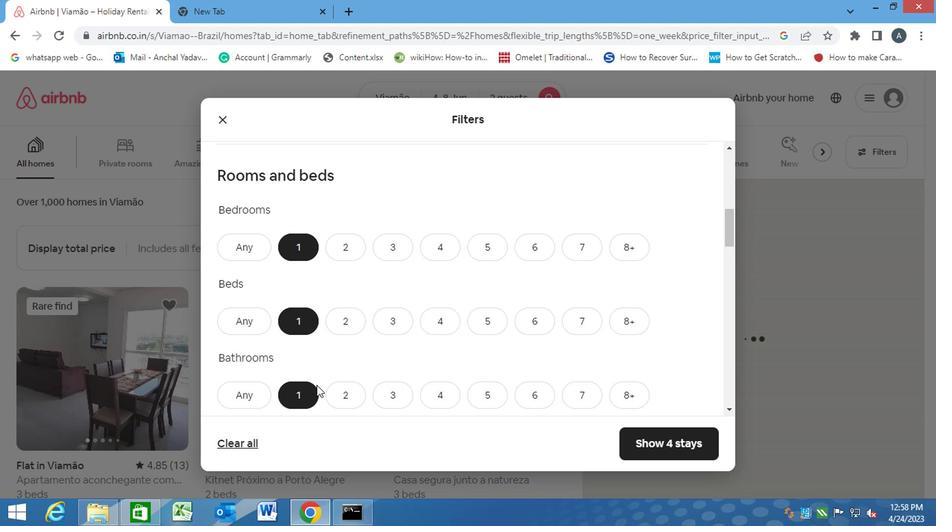 
Action: Mouse moved to (277, 275)
Screenshot: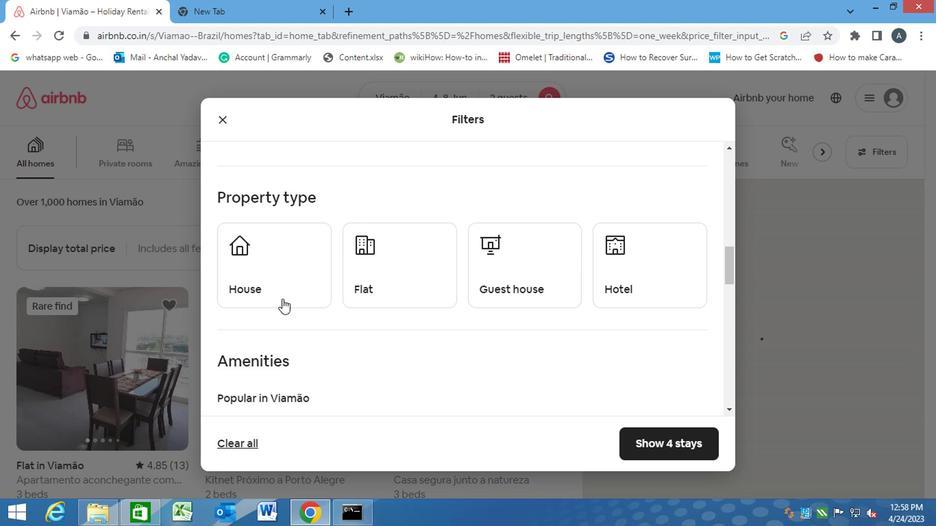 
Action: Mouse pressed left at (277, 275)
Screenshot: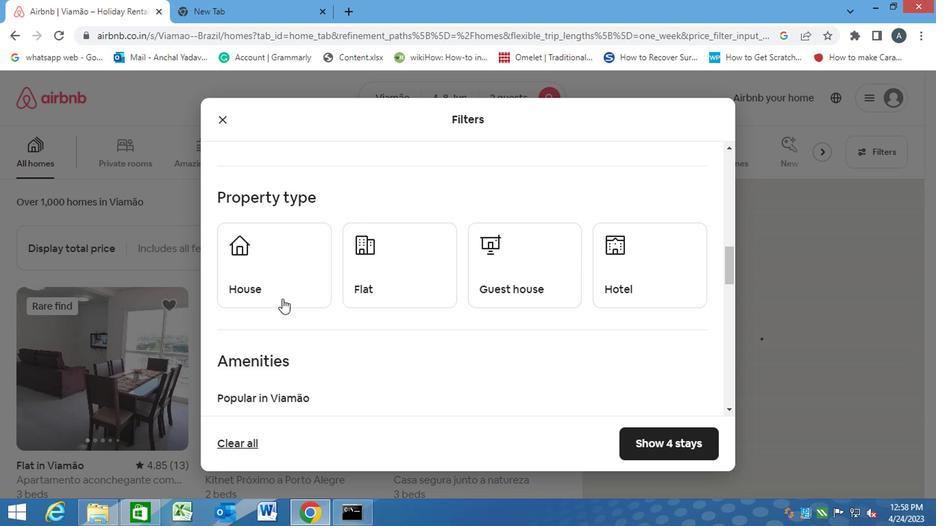 
Action: Mouse moved to (366, 276)
Screenshot: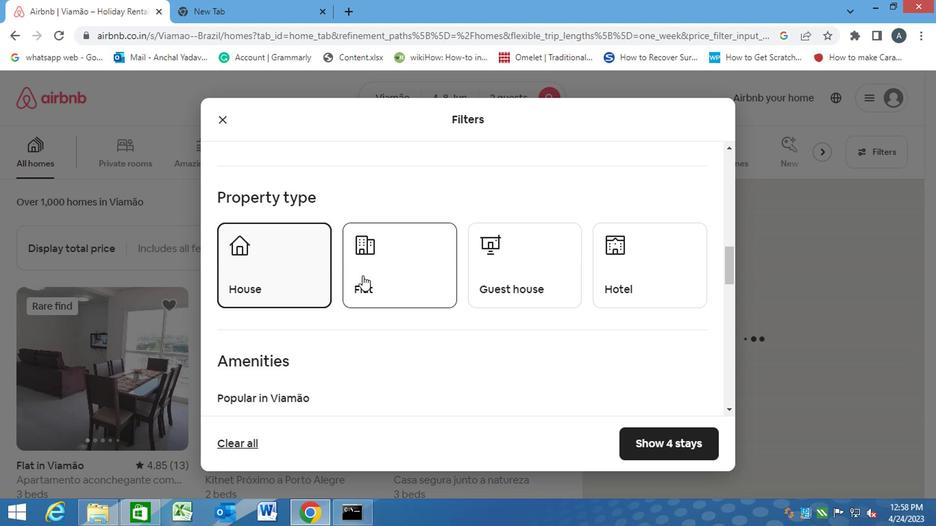 
Action: Mouse pressed left at (366, 276)
Screenshot: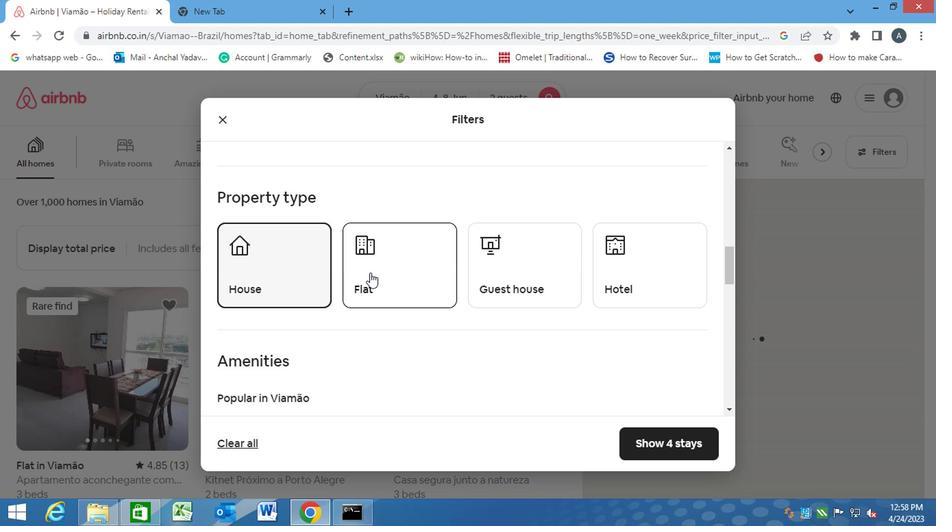 
Action: Mouse moved to (528, 269)
Screenshot: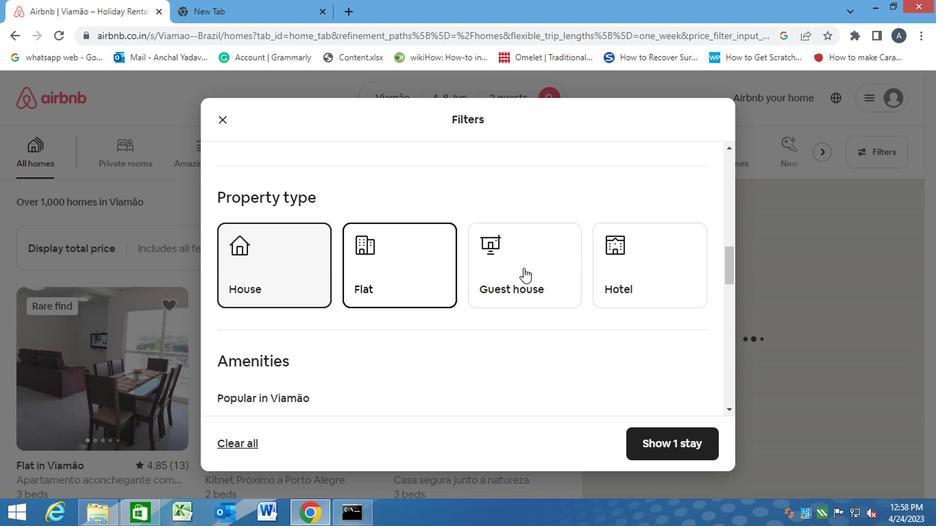 
Action: Mouse pressed left at (528, 269)
Screenshot: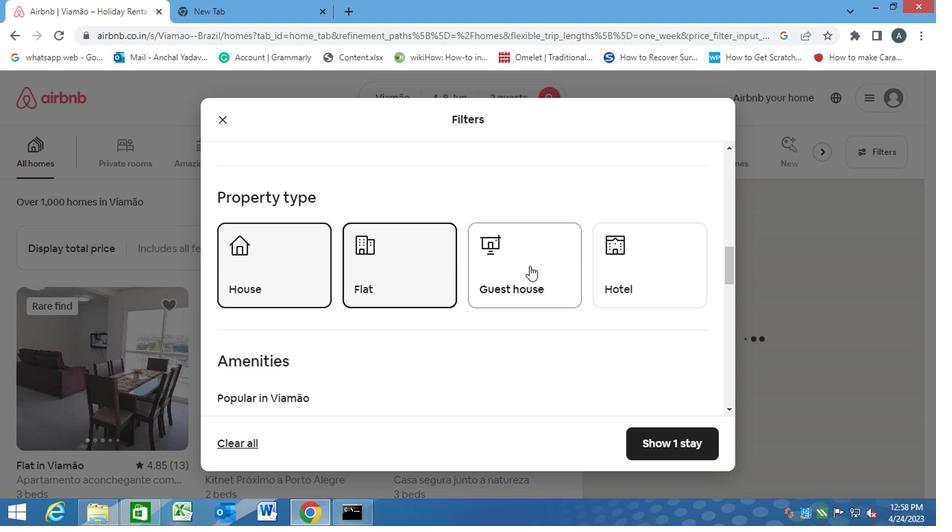 
Action: Mouse moved to (640, 283)
Screenshot: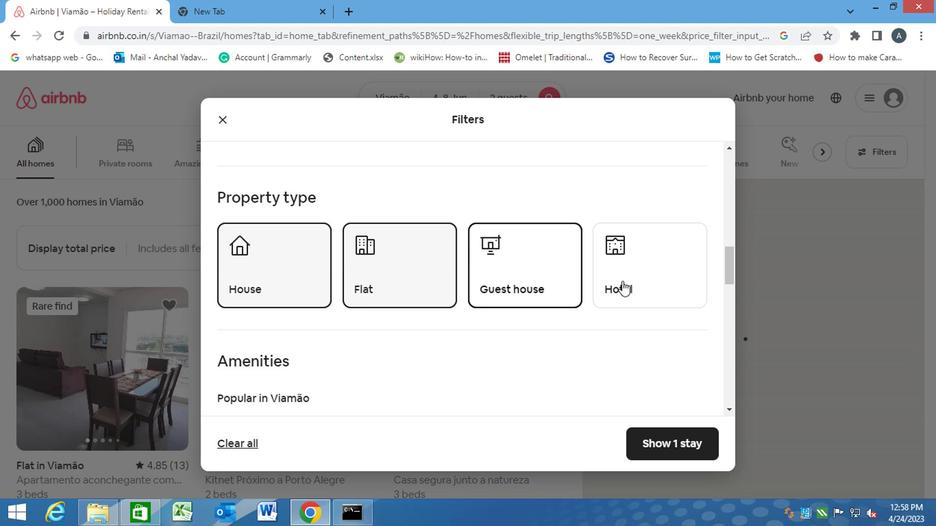 
Action: Mouse pressed left at (640, 283)
Screenshot: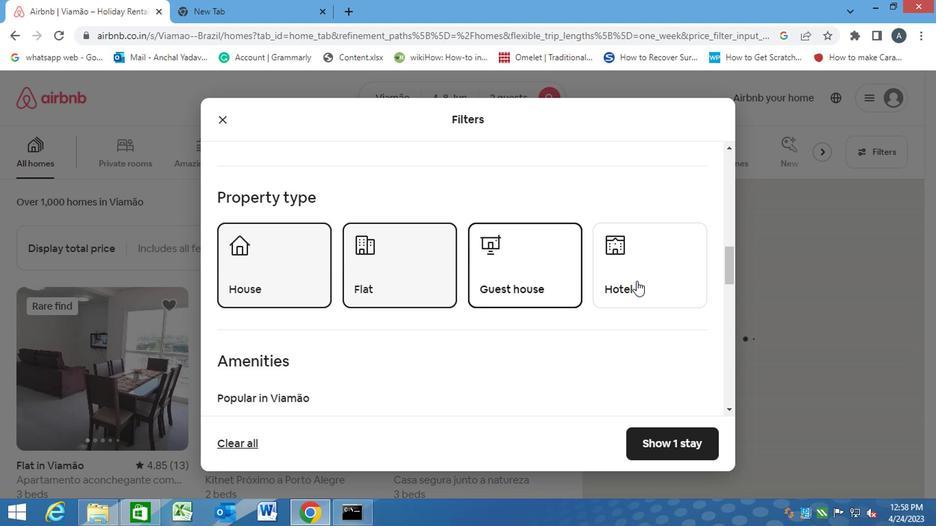 
Action: Mouse moved to (418, 330)
Screenshot: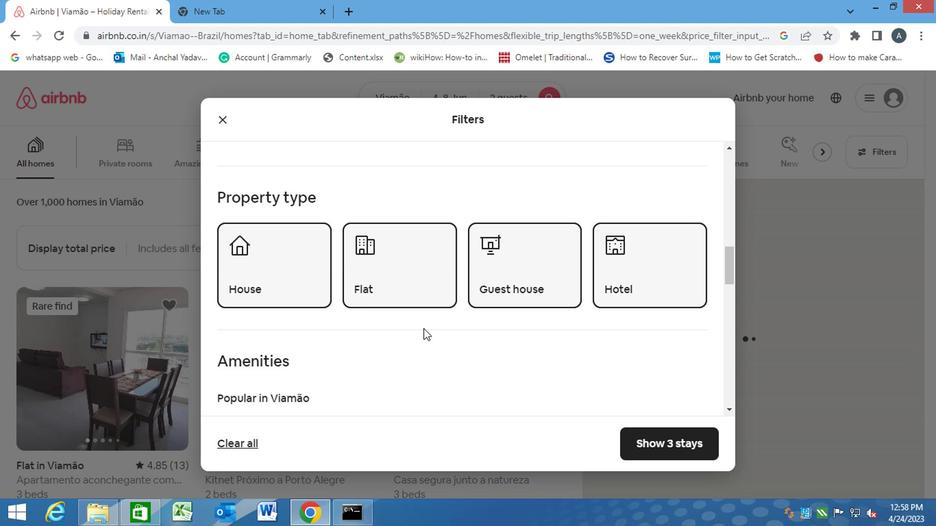 
Action: Mouse scrolled (418, 330) with delta (0, 0)
Screenshot: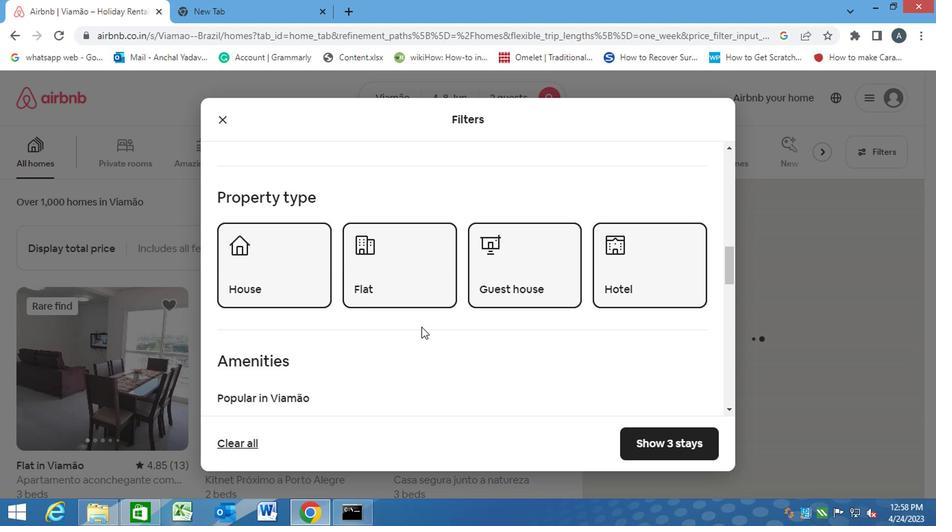 
Action: Mouse scrolled (418, 330) with delta (0, 0)
Screenshot: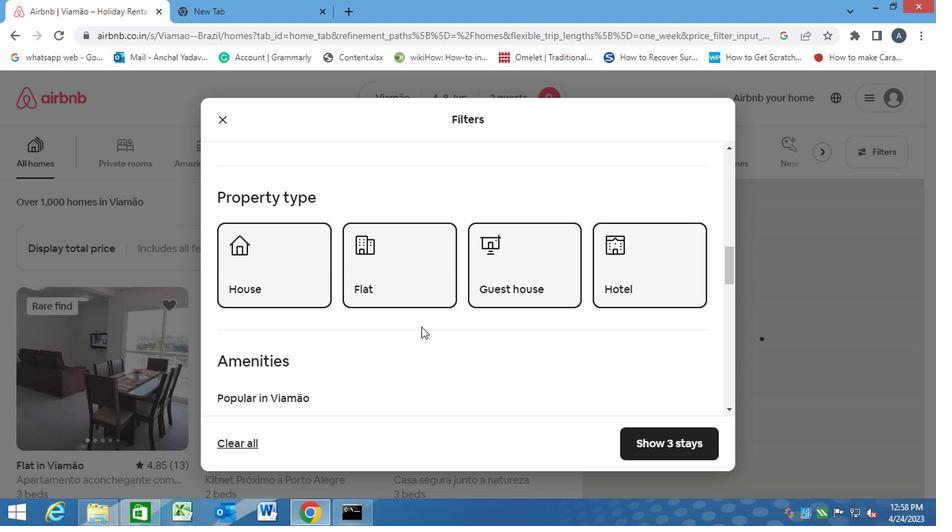 
Action: Mouse scrolled (418, 330) with delta (0, 0)
Screenshot: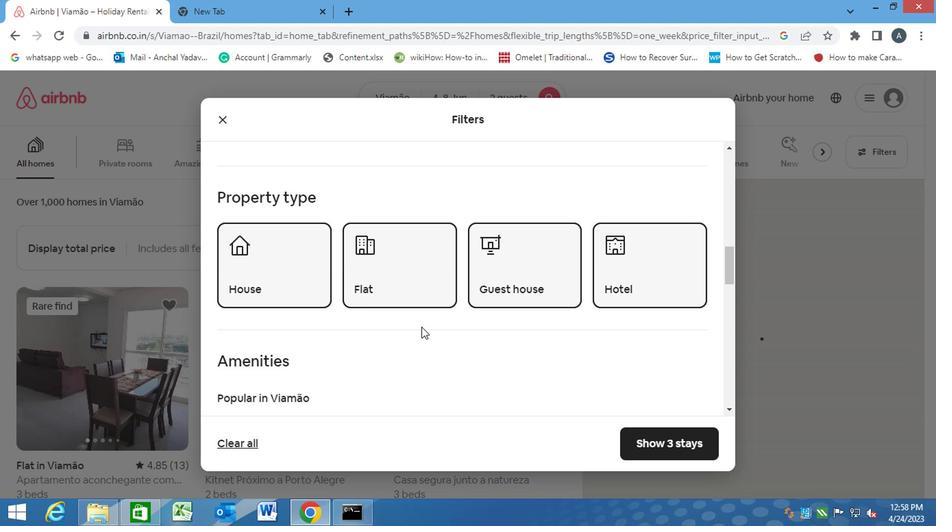 
Action: Mouse moved to (469, 295)
Screenshot: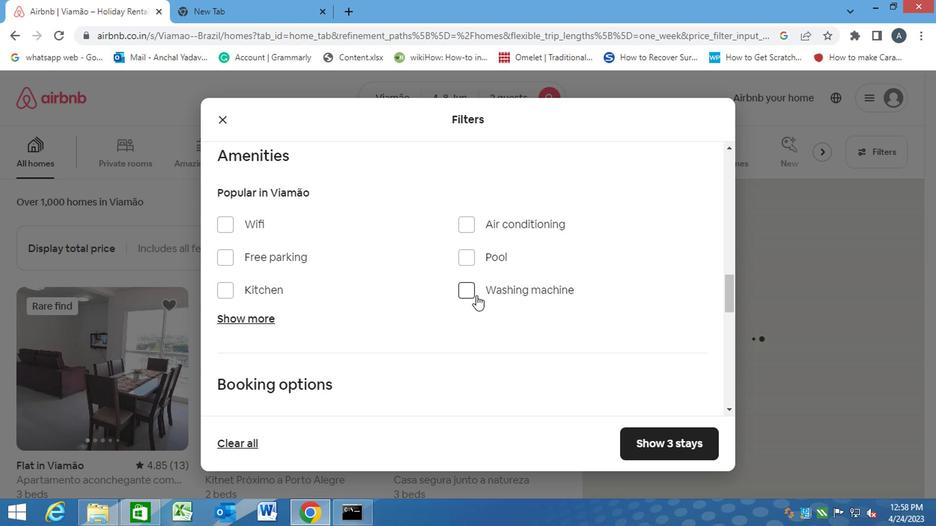 
Action: Mouse pressed left at (469, 295)
Screenshot: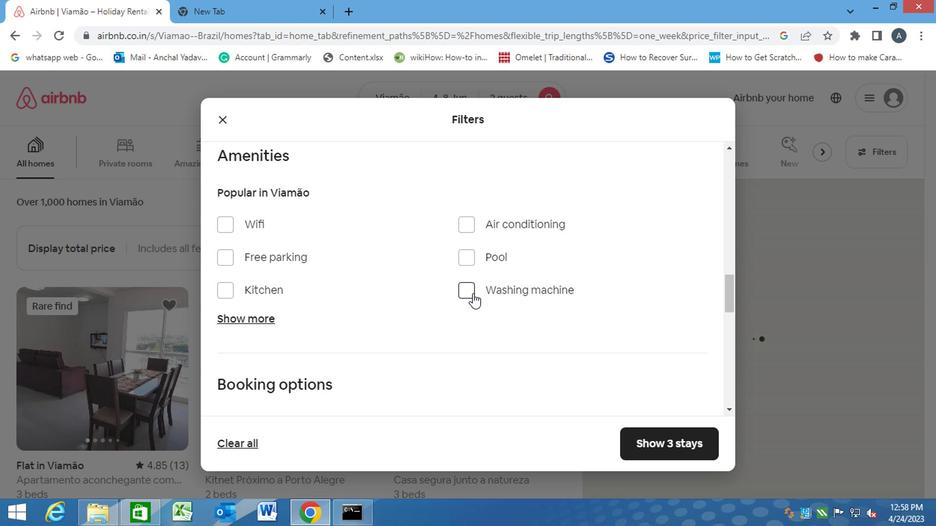 
Action: Mouse moved to (480, 328)
Screenshot: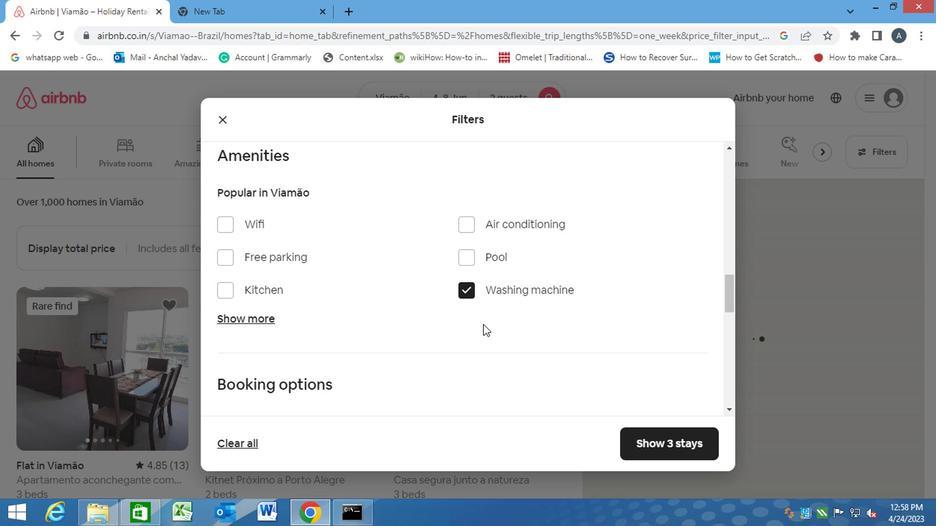 
Action: Mouse scrolled (480, 328) with delta (0, 0)
Screenshot: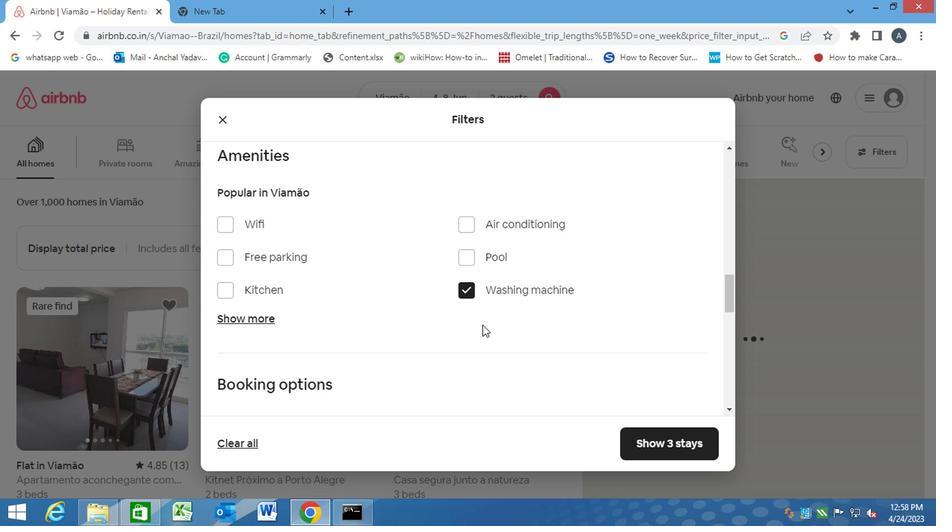 
Action: Mouse scrolled (480, 328) with delta (0, 0)
Screenshot: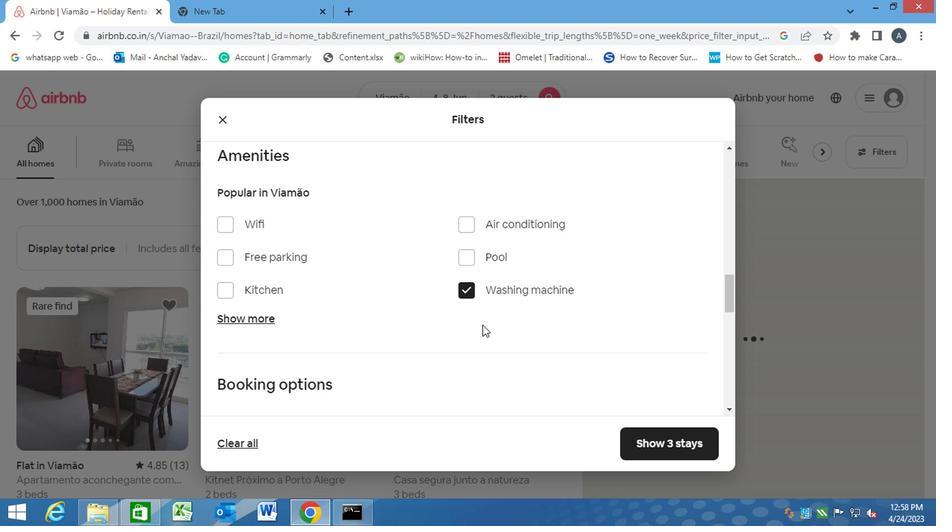
Action: Mouse scrolled (480, 328) with delta (0, 0)
Screenshot: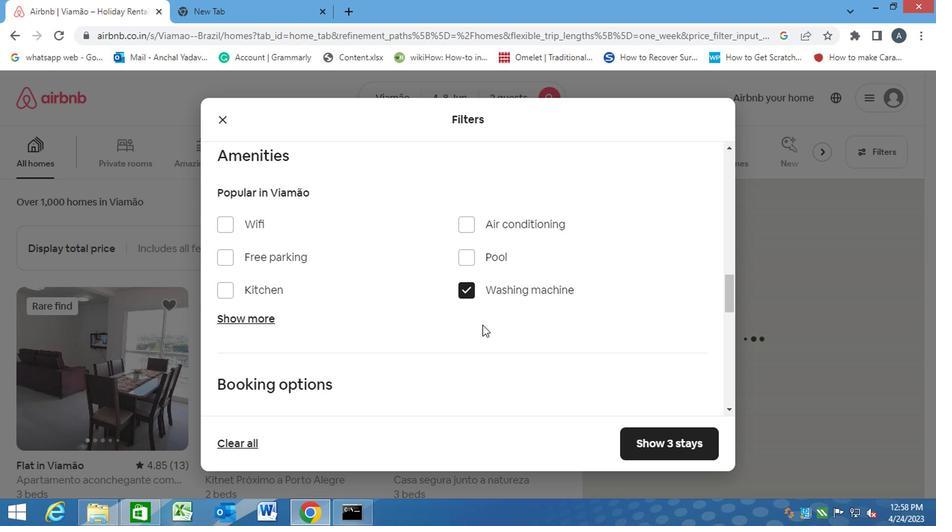 
Action: Mouse scrolled (480, 328) with delta (0, 0)
Screenshot: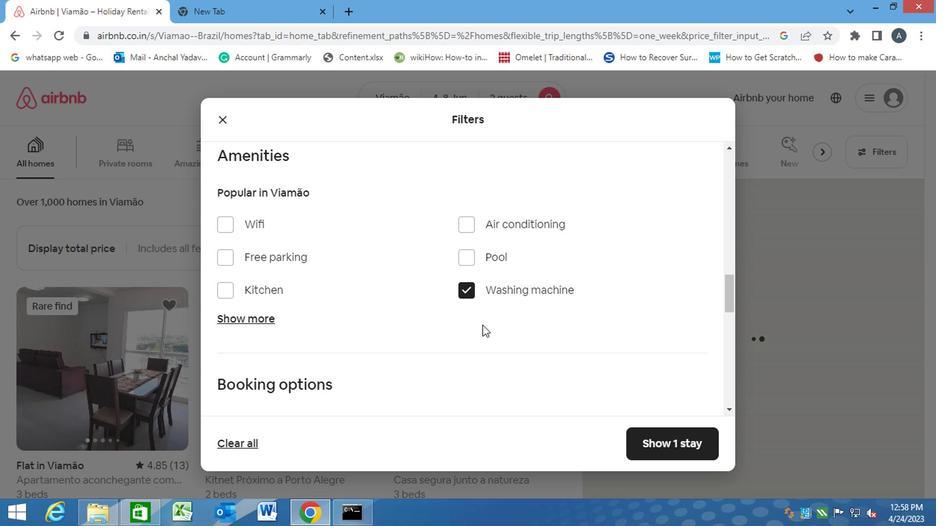 
Action: Mouse scrolled (480, 328) with delta (0, 0)
Screenshot: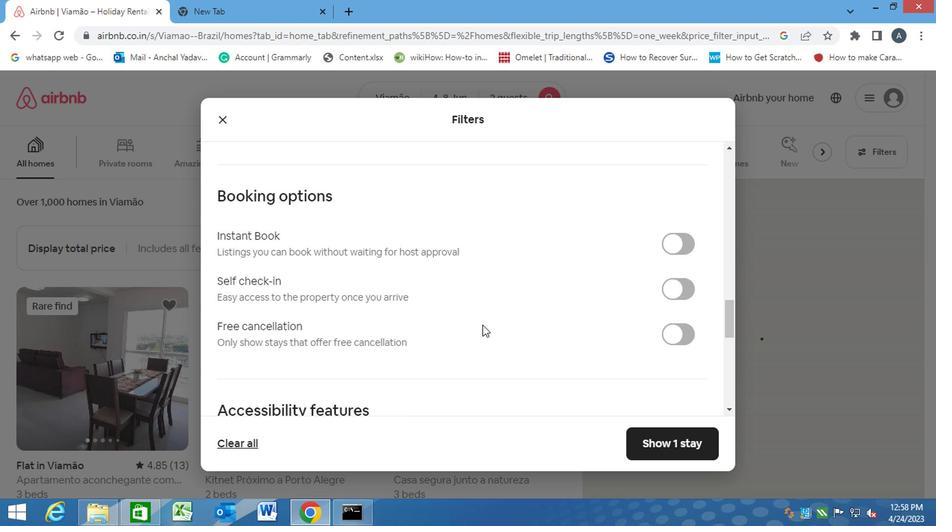 
Action: Mouse scrolled (480, 328) with delta (0, 0)
Screenshot: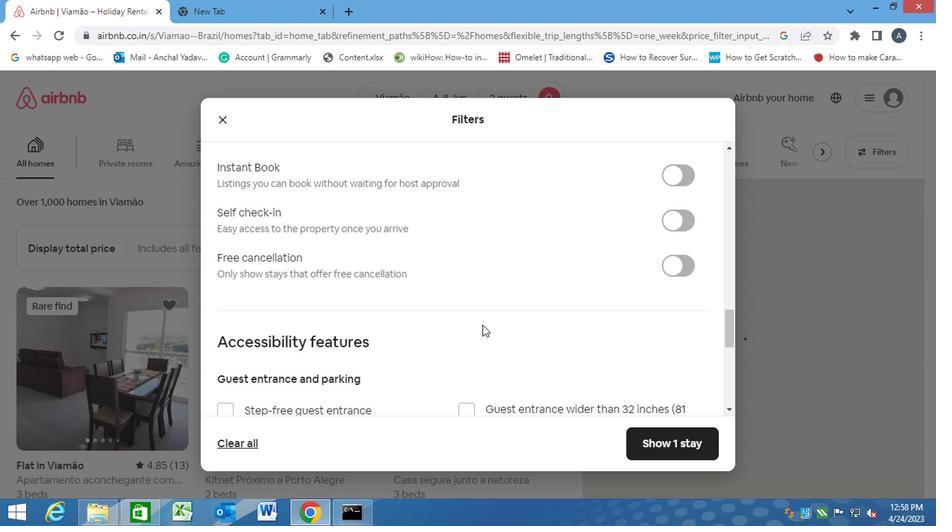 
Action: Mouse moved to (614, 226)
Screenshot: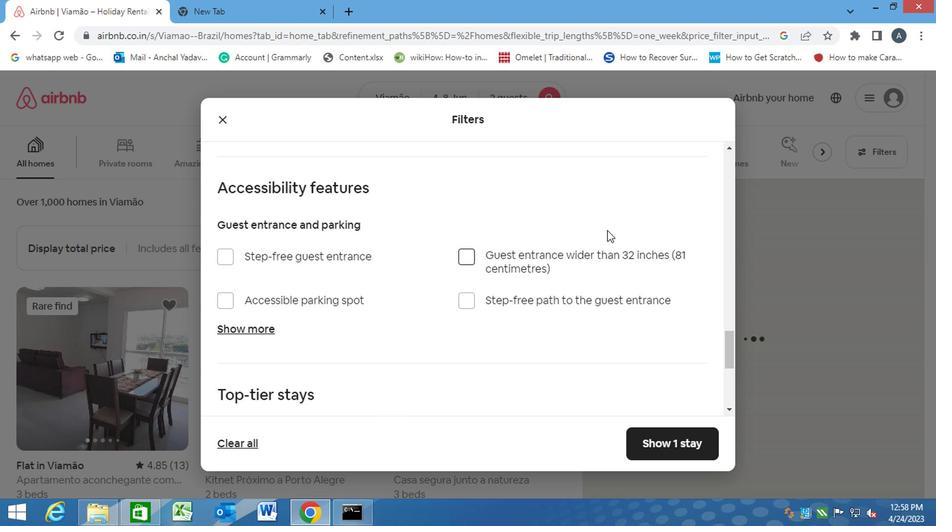 
Action: Mouse scrolled (614, 226) with delta (0, 0)
Screenshot: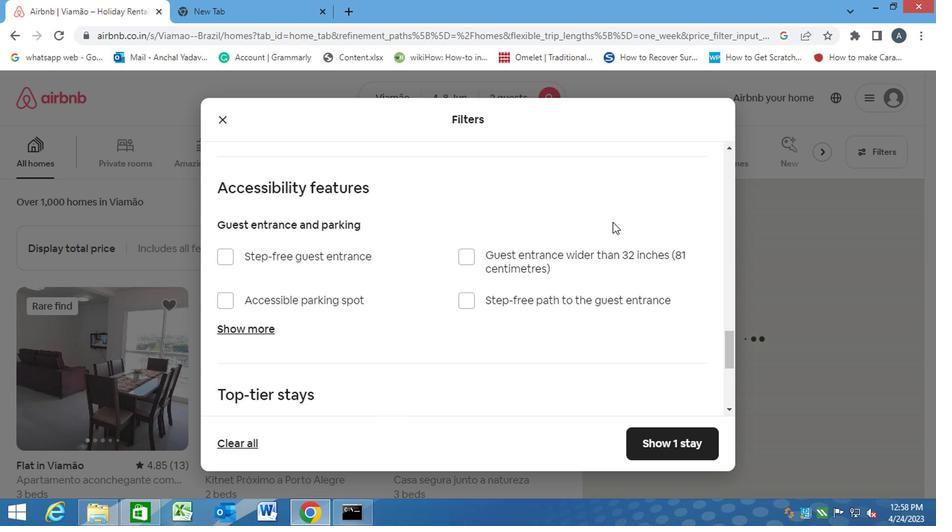 
Action: Mouse moved to (615, 227)
Screenshot: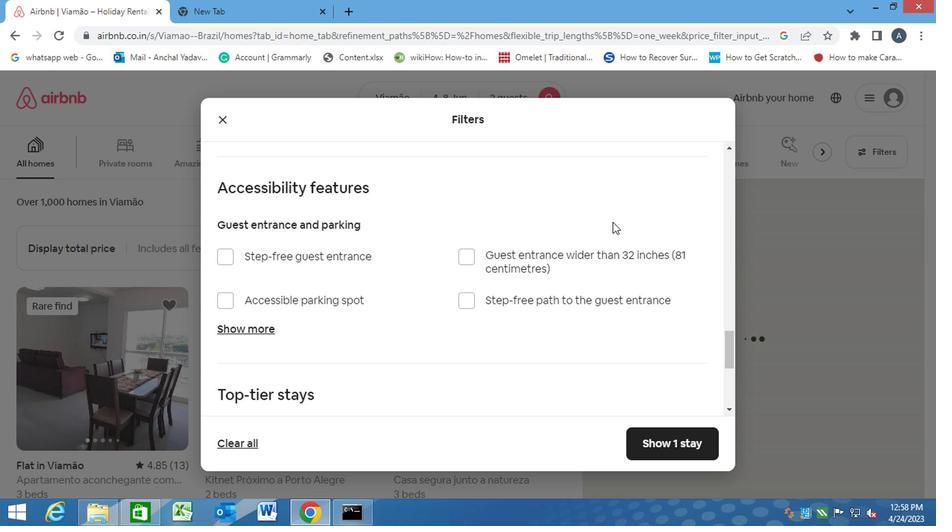 
Action: Mouse scrolled (615, 228) with delta (0, 0)
Screenshot: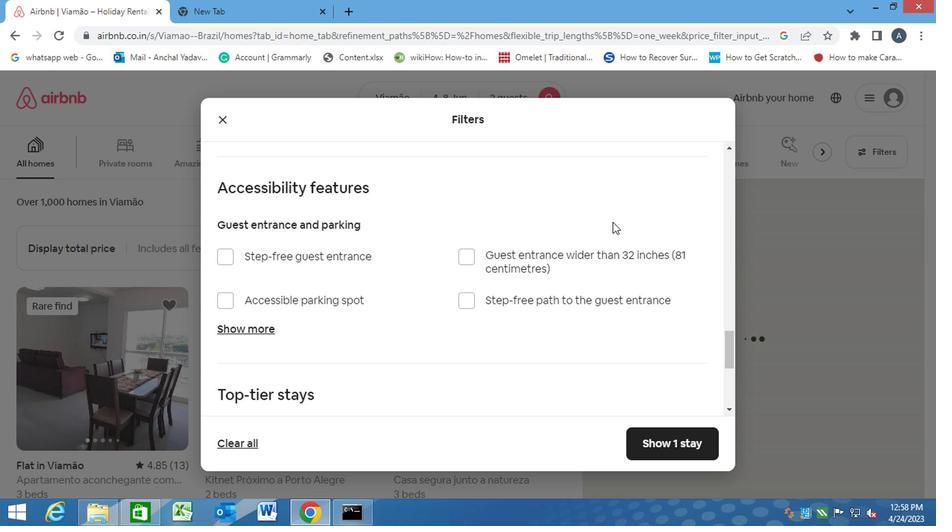 
Action: Mouse moved to (680, 206)
Screenshot: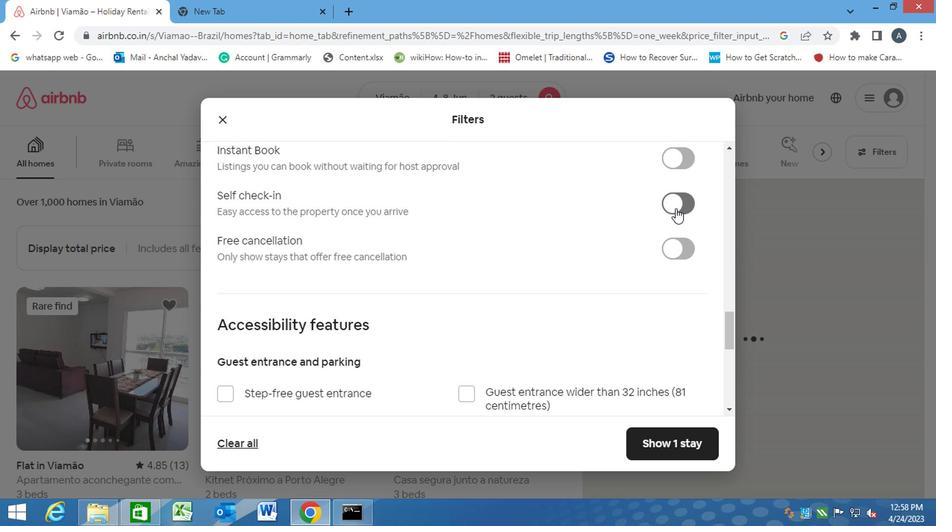 
Action: Mouse pressed left at (680, 206)
Screenshot: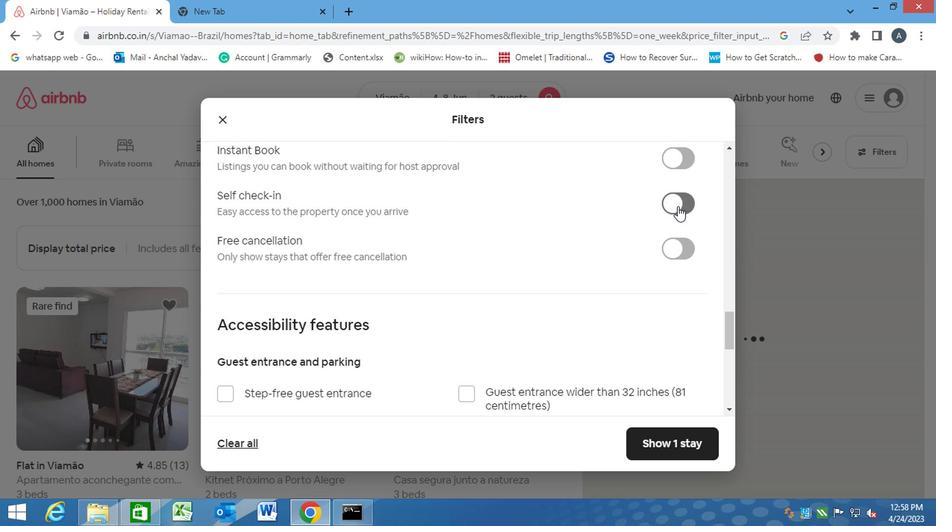 
Action: Mouse moved to (539, 261)
Screenshot: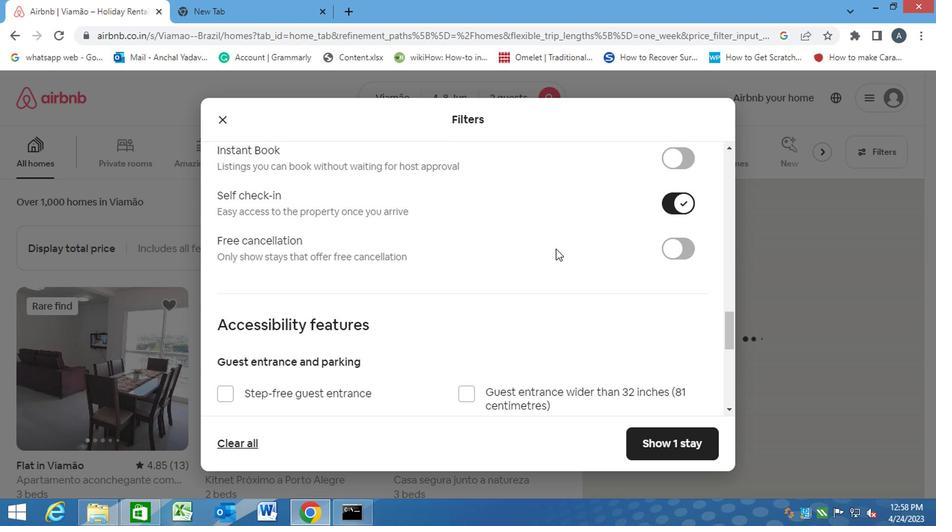 
Action: Mouse scrolled (539, 260) with delta (0, 0)
Screenshot: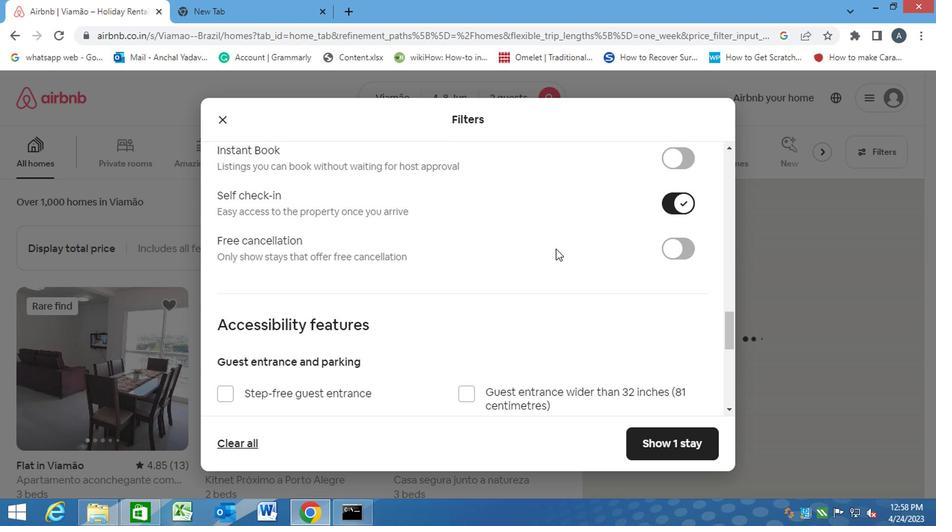
Action: Mouse moved to (532, 268)
Screenshot: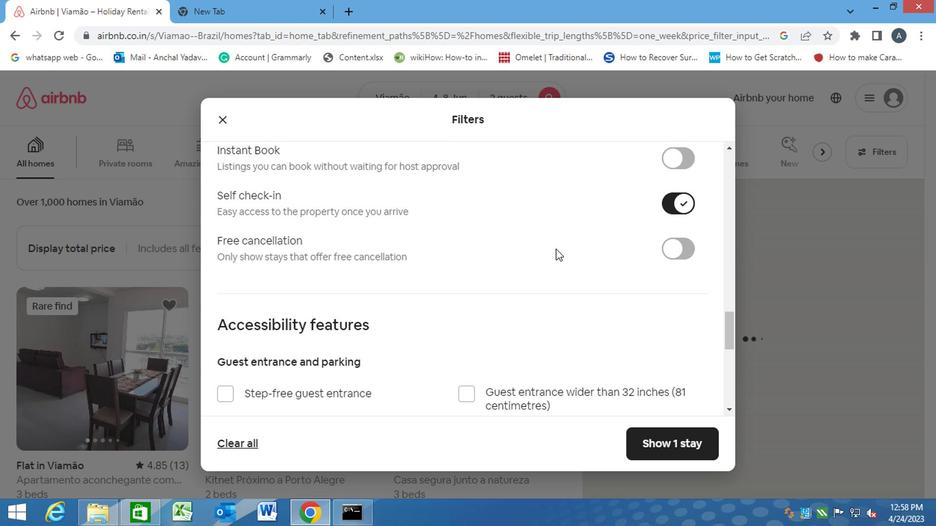 
Action: Mouse scrolled (532, 268) with delta (0, 0)
Screenshot: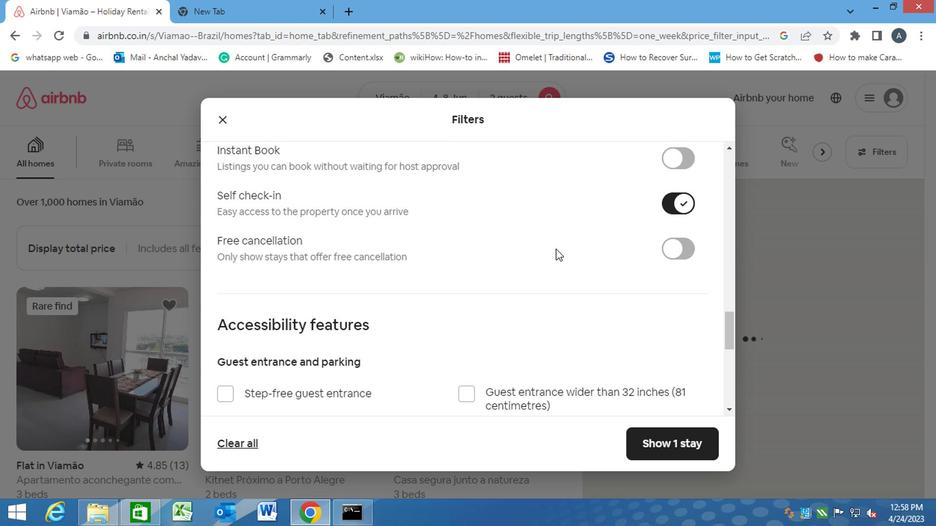 
Action: Mouse moved to (529, 269)
Screenshot: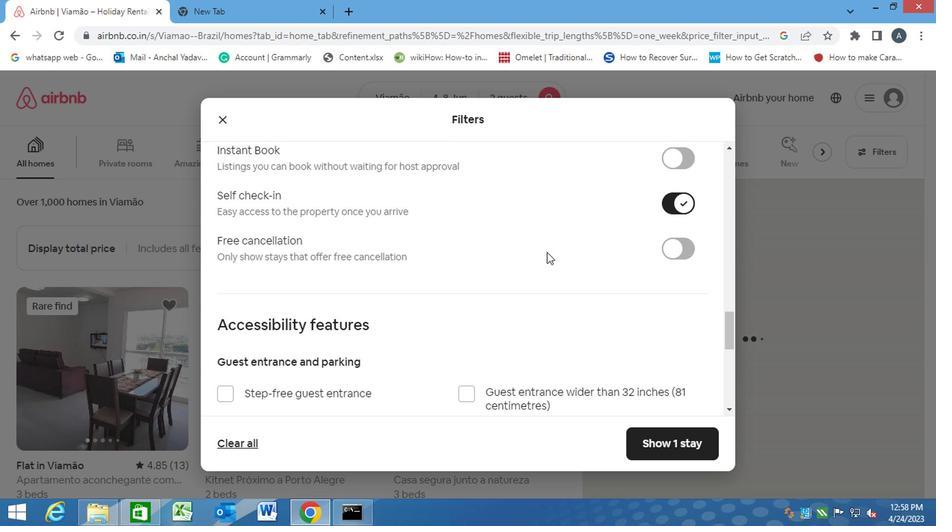 
Action: Mouse scrolled (529, 268) with delta (0, 0)
Screenshot: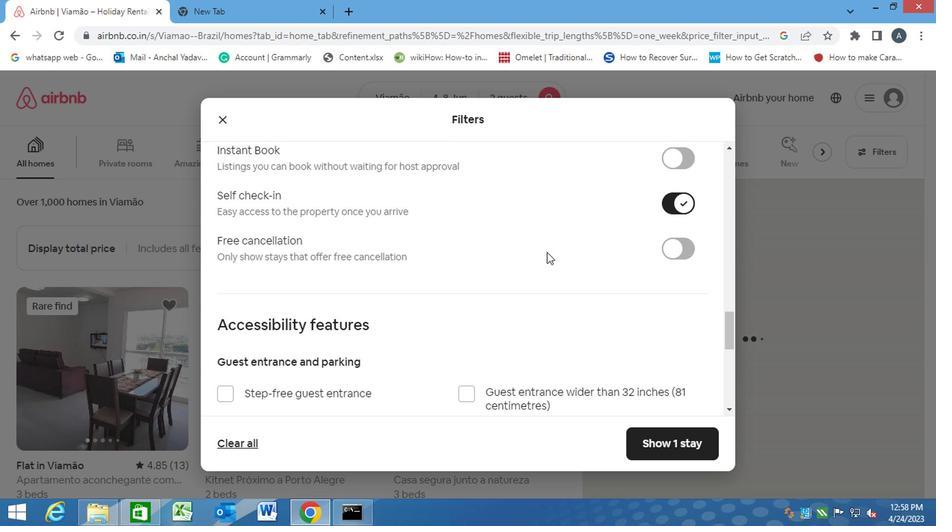 
Action: Mouse moved to (526, 271)
Screenshot: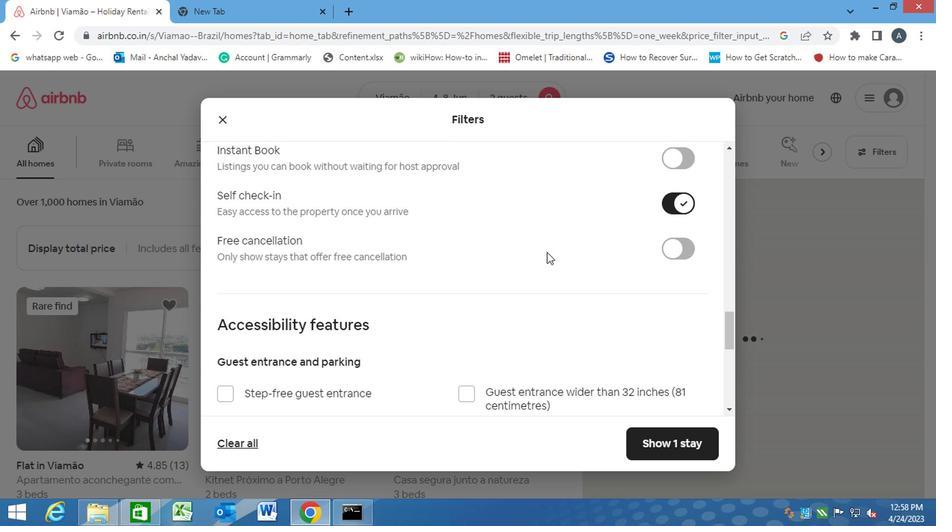 
Action: Mouse scrolled (526, 271) with delta (0, 0)
Screenshot: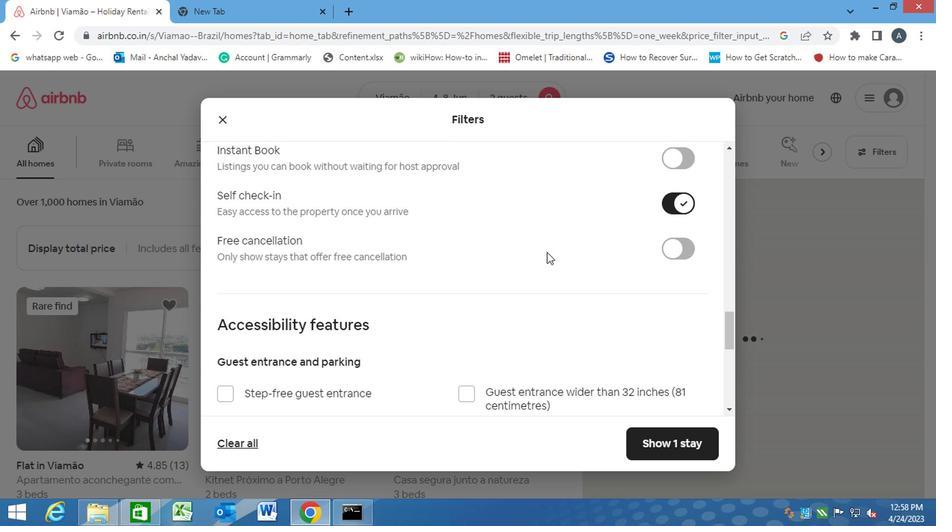 
Action: Mouse moved to (292, 355)
Screenshot: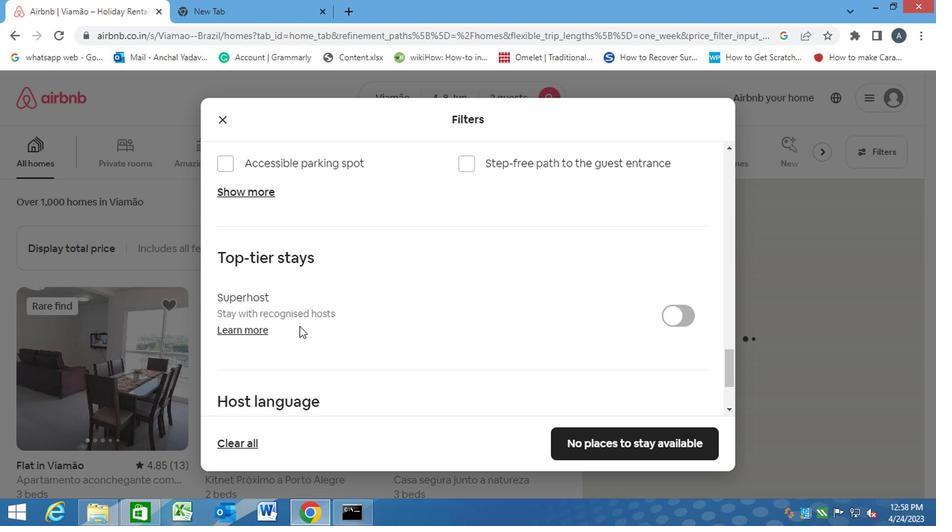 
Action: Mouse scrolled (292, 354) with delta (0, 0)
Screenshot: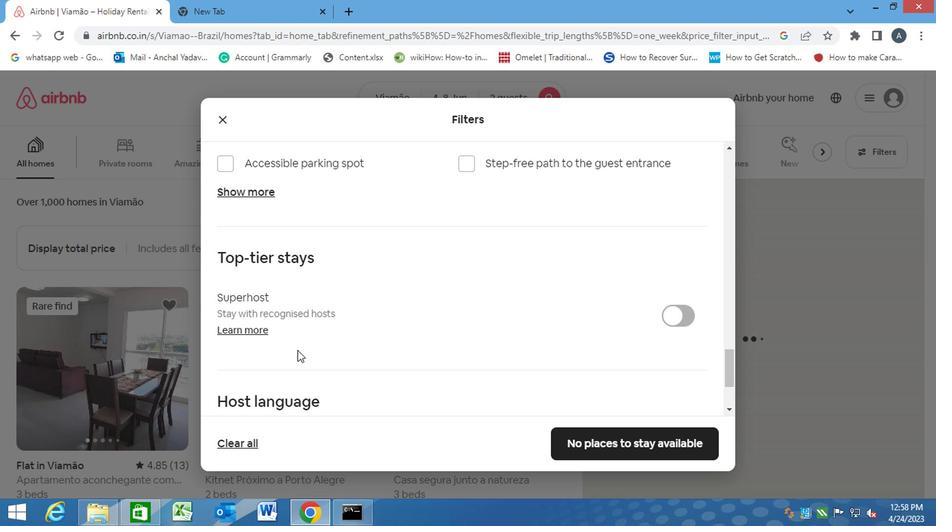 
Action: Mouse scrolled (292, 354) with delta (0, 0)
Screenshot: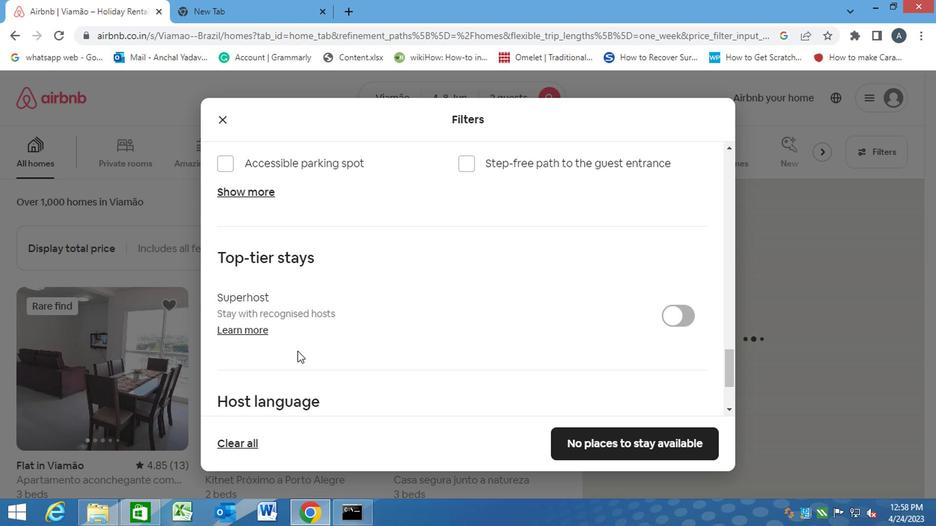 
Action: Mouse scrolled (292, 354) with delta (0, 0)
Screenshot: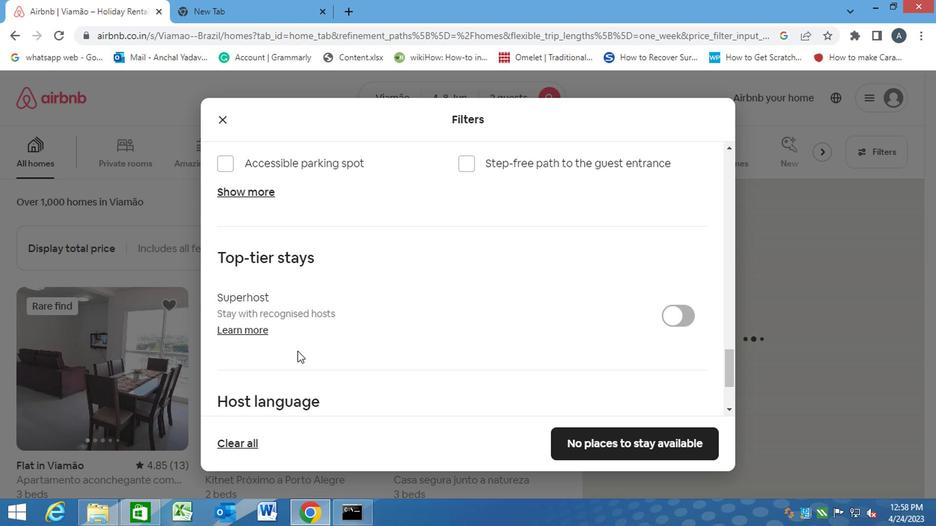 
Action: Mouse moved to (241, 385)
Screenshot: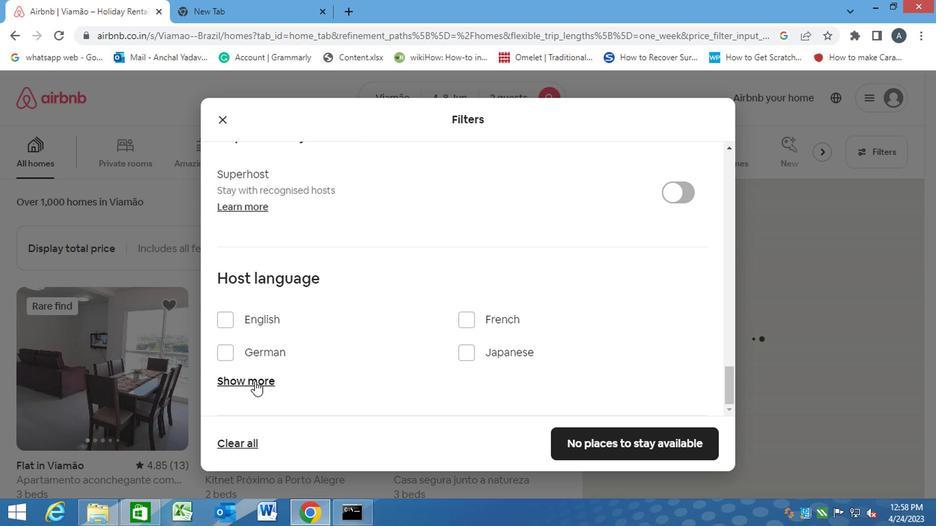 
Action: Mouse pressed left at (241, 385)
Screenshot: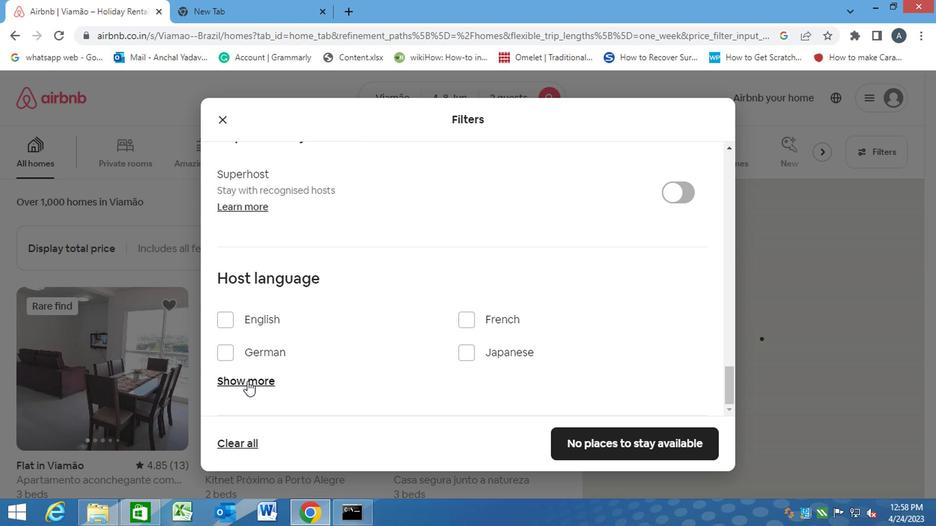 
Action: Mouse moved to (476, 388)
Screenshot: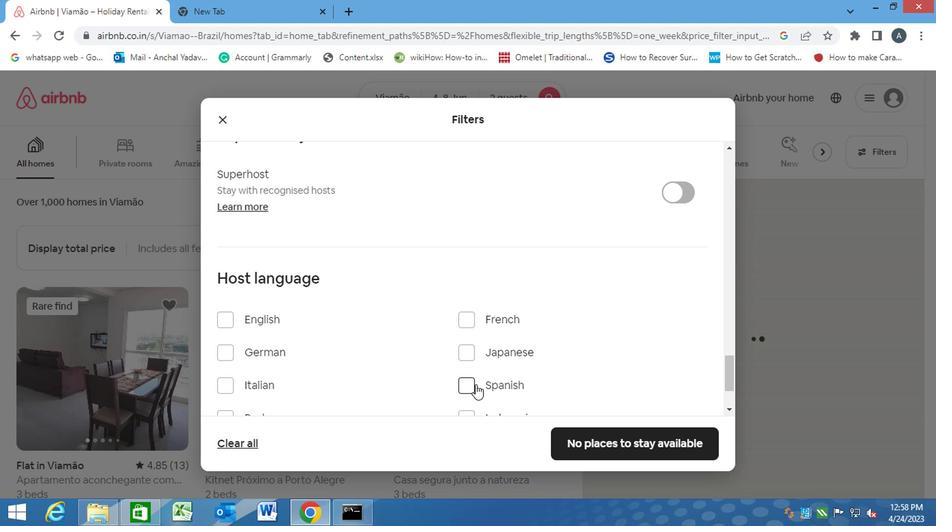 
Action: Mouse pressed left at (476, 388)
Screenshot: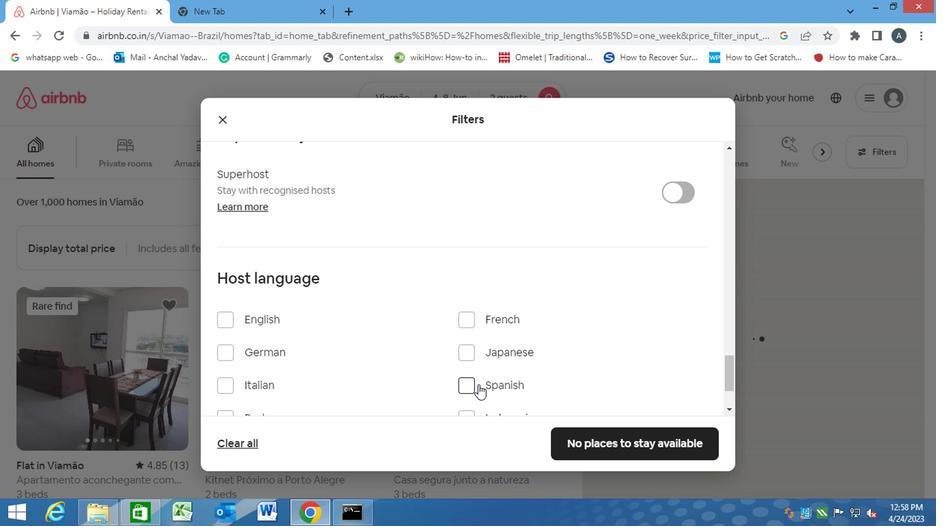 
Action: Mouse moved to (598, 449)
Screenshot: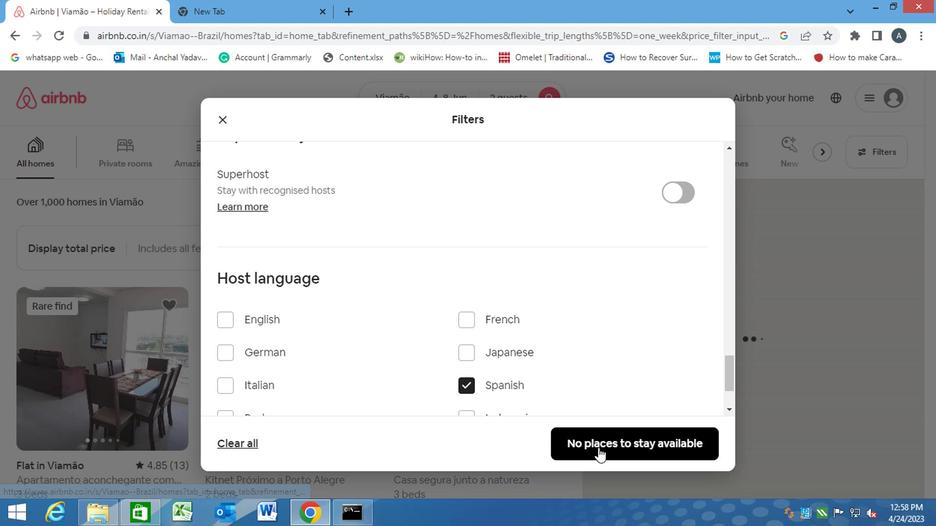 
Action: Mouse pressed left at (598, 449)
Screenshot: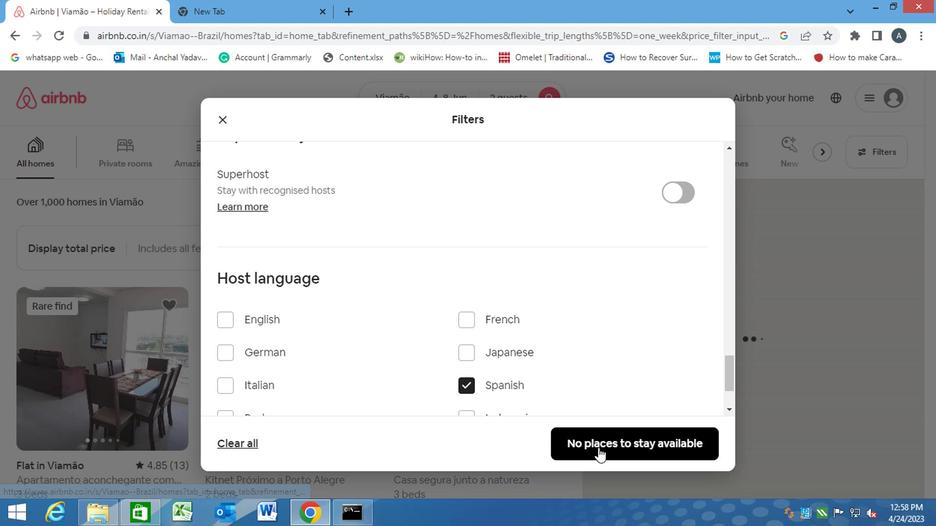 
